 Task: Create a sub task Design and Implement Solution for the task  Add support for push notifications to the mobile app in the project TowardForge , assign it to team member softage.9@softage.net and update the status of the sub task to  Completed , set the priority of the sub task to High.
Action: Mouse moved to (26, 65)
Screenshot: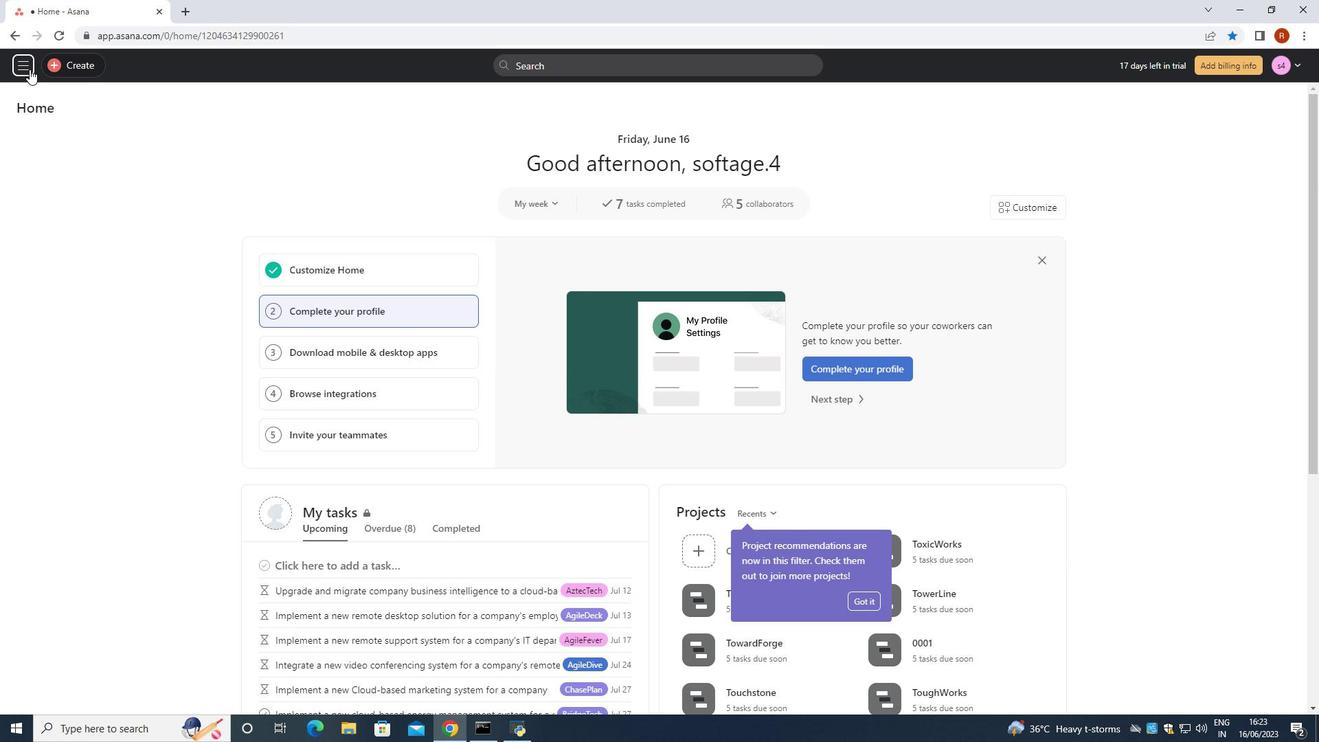 
Action: Mouse pressed left at (26, 65)
Screenshot: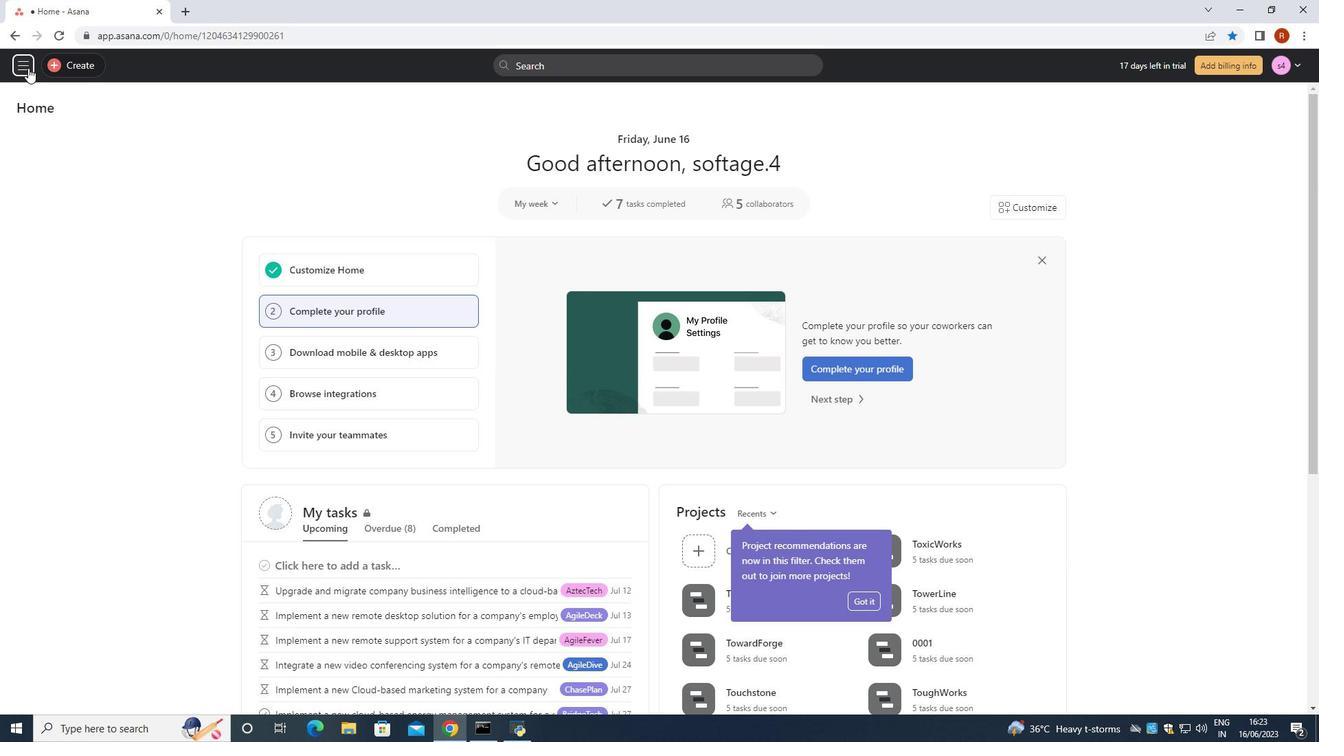 
Action: Mouse moved to (81, 429)
Screenshot: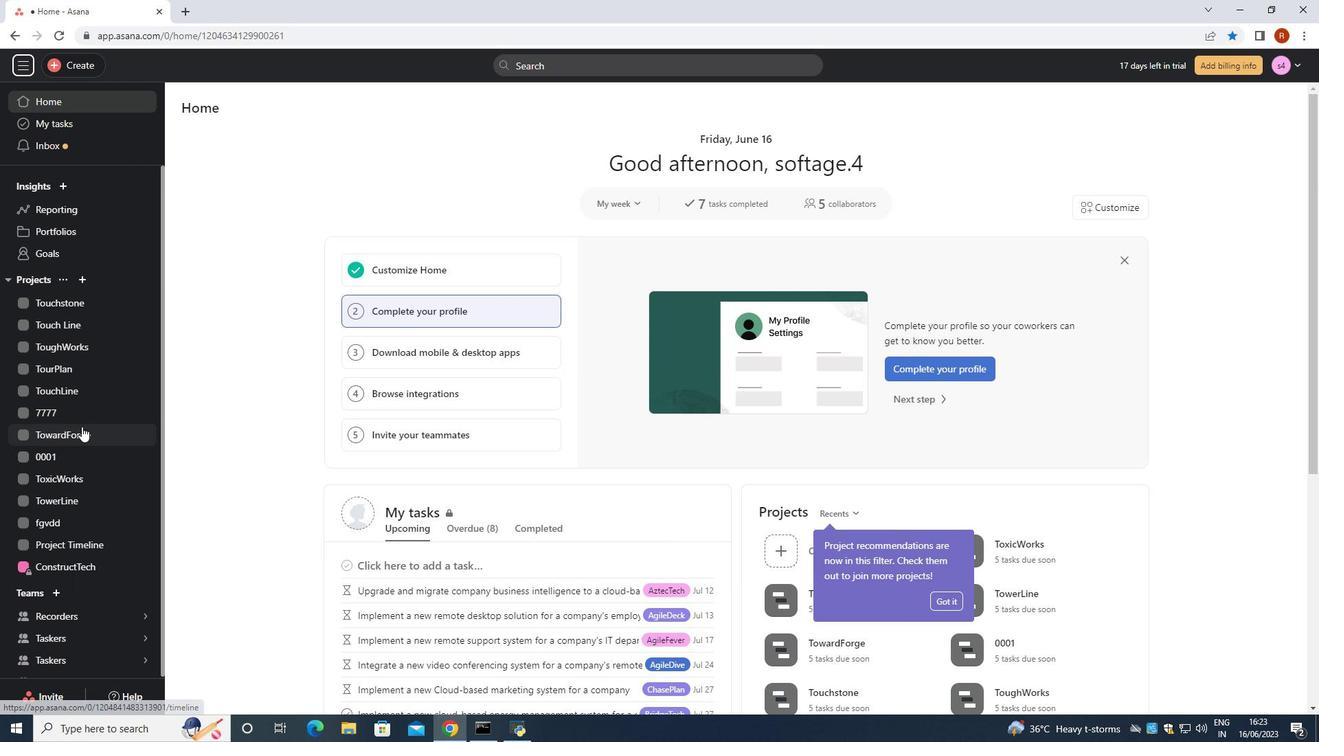 
Action: Mouse pressed left at (81, 429)
Screenshot: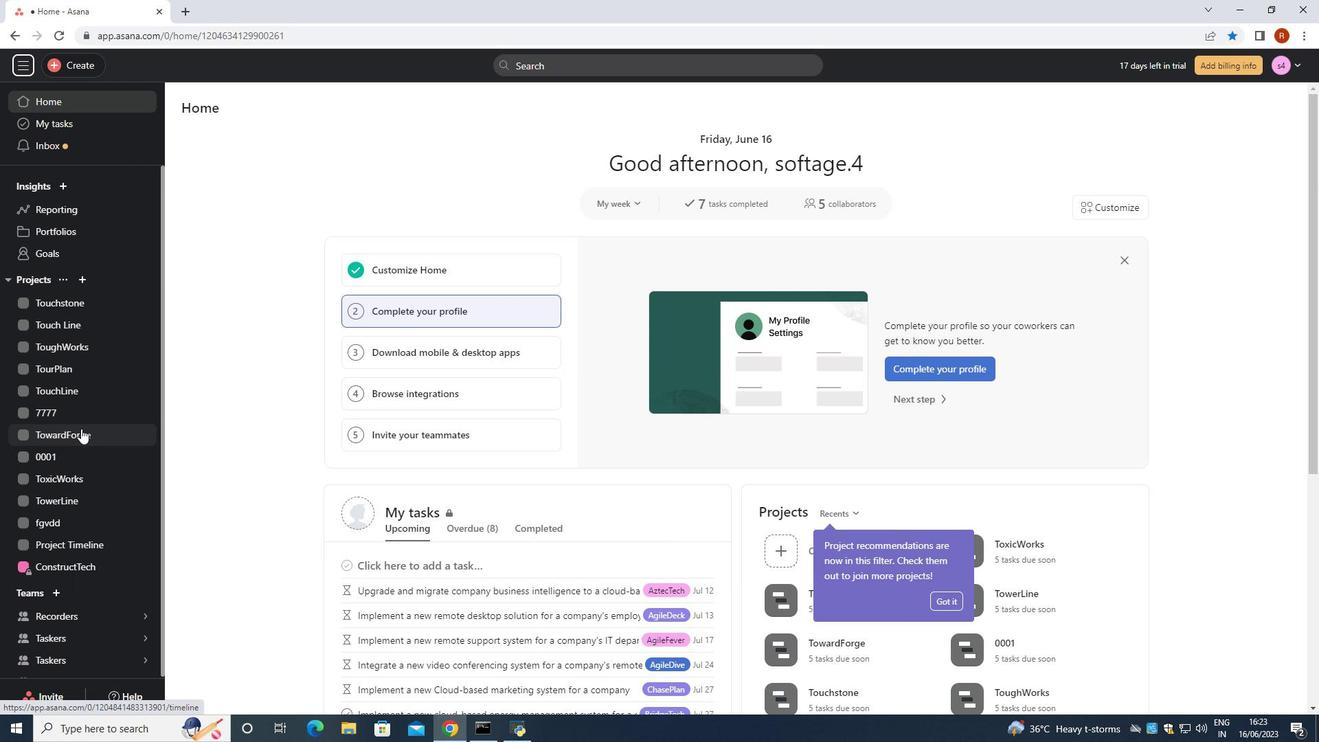 
Action: Mouse moved to (247, 145)
Screenshot: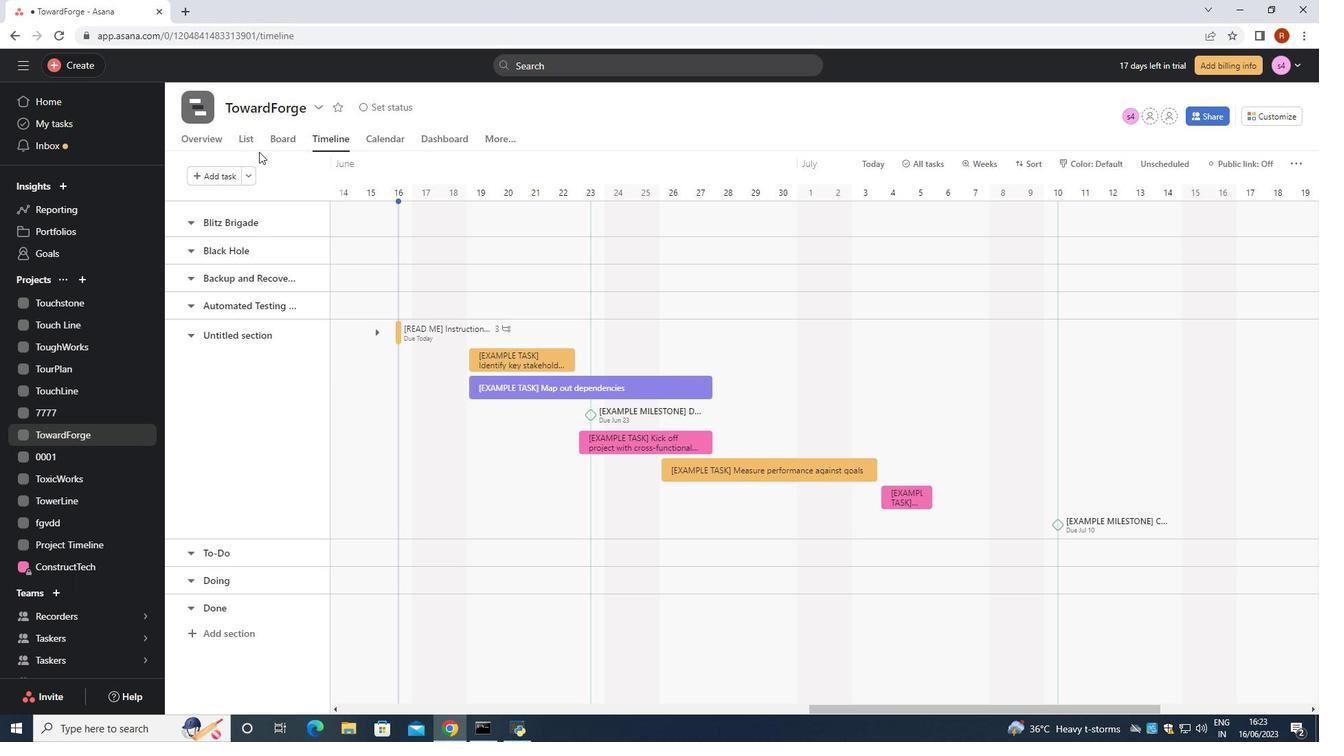 
Action: Mouse pressed left at (247, 145)
Screenshot: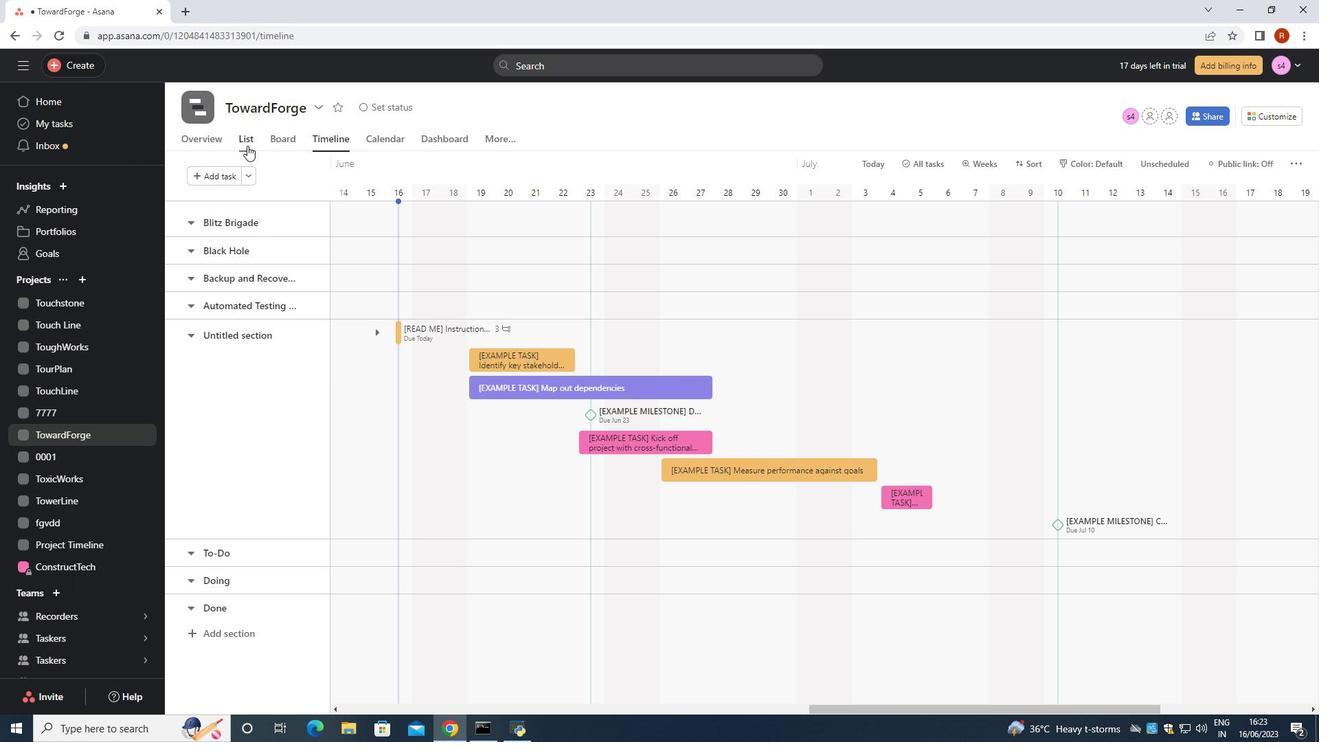 
Action: Mouse moved to (302, 371)
Screenshot: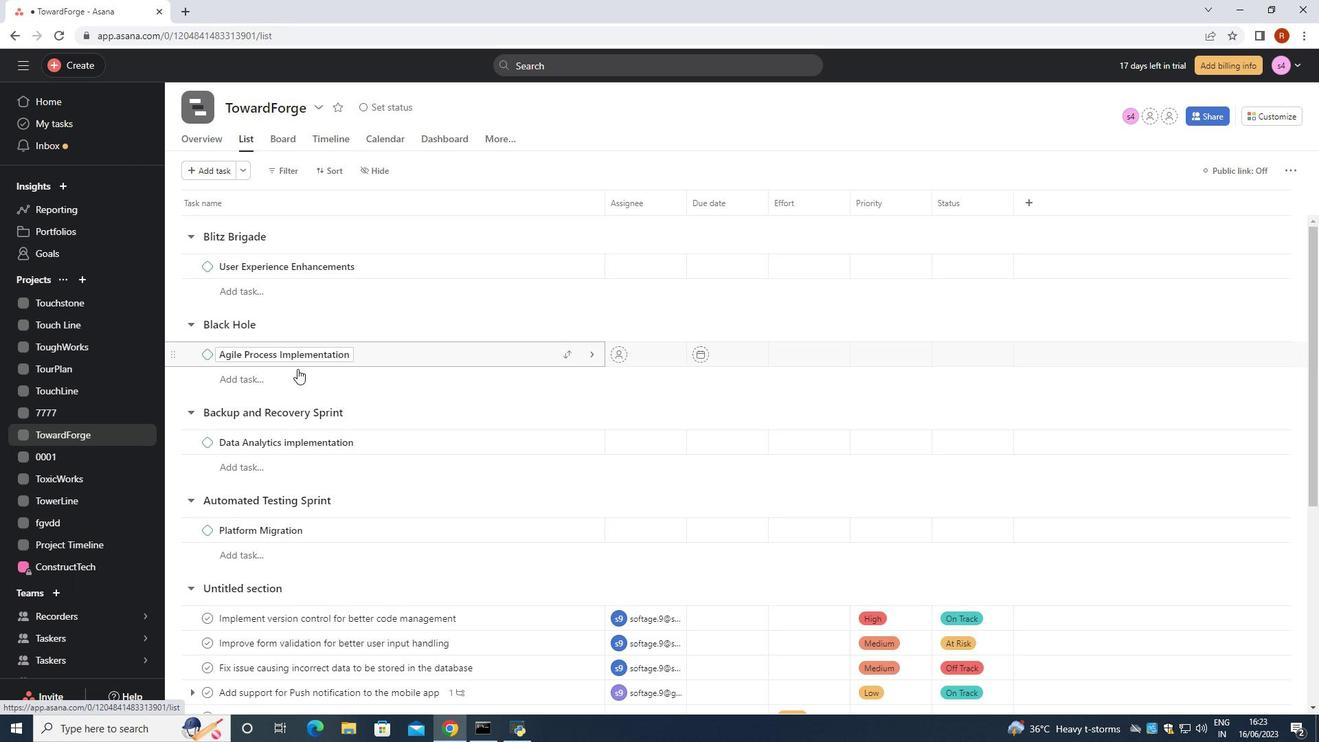 
Action: Mouse scrolled (302, 371) with delta (0, 0)
Screenshot: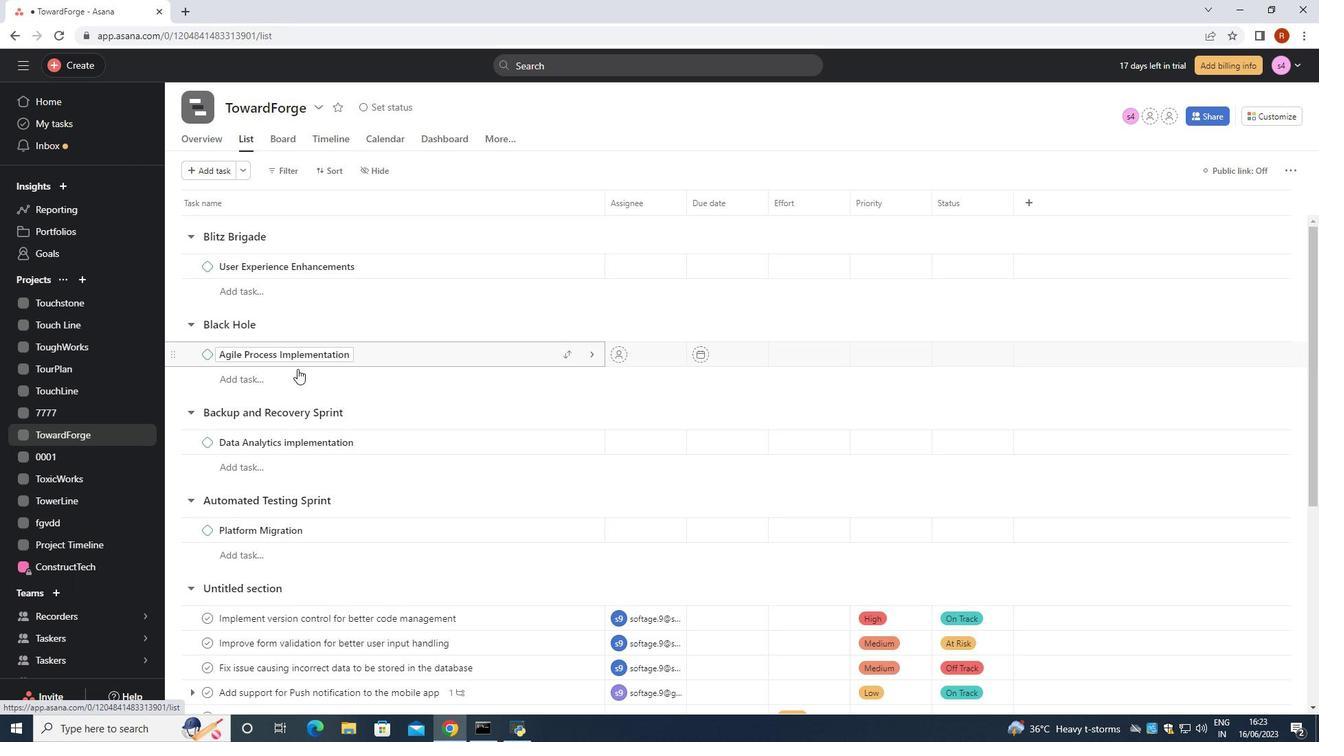 
Action: Mouse moved to (302, 373)
Screenshot: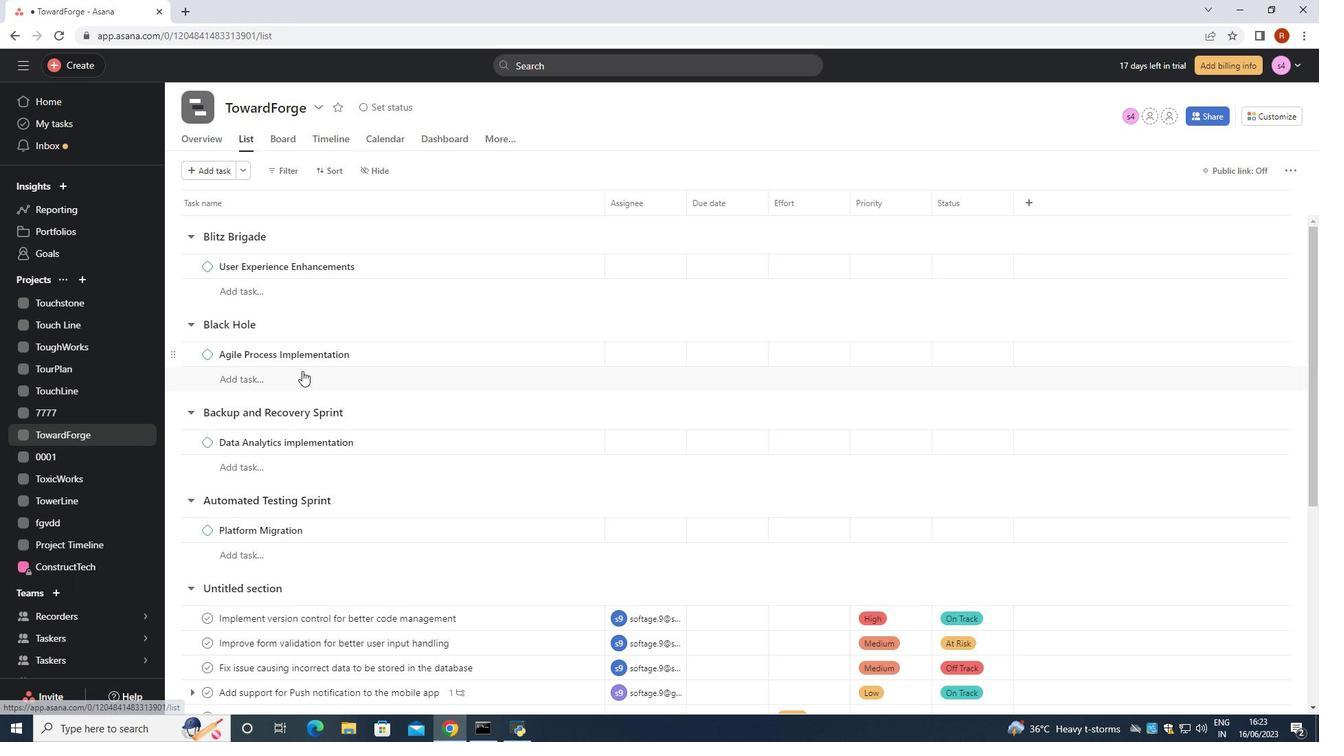 
Action: Mouse scrolled (302, 373) with delta (0, 0)
Screenshot: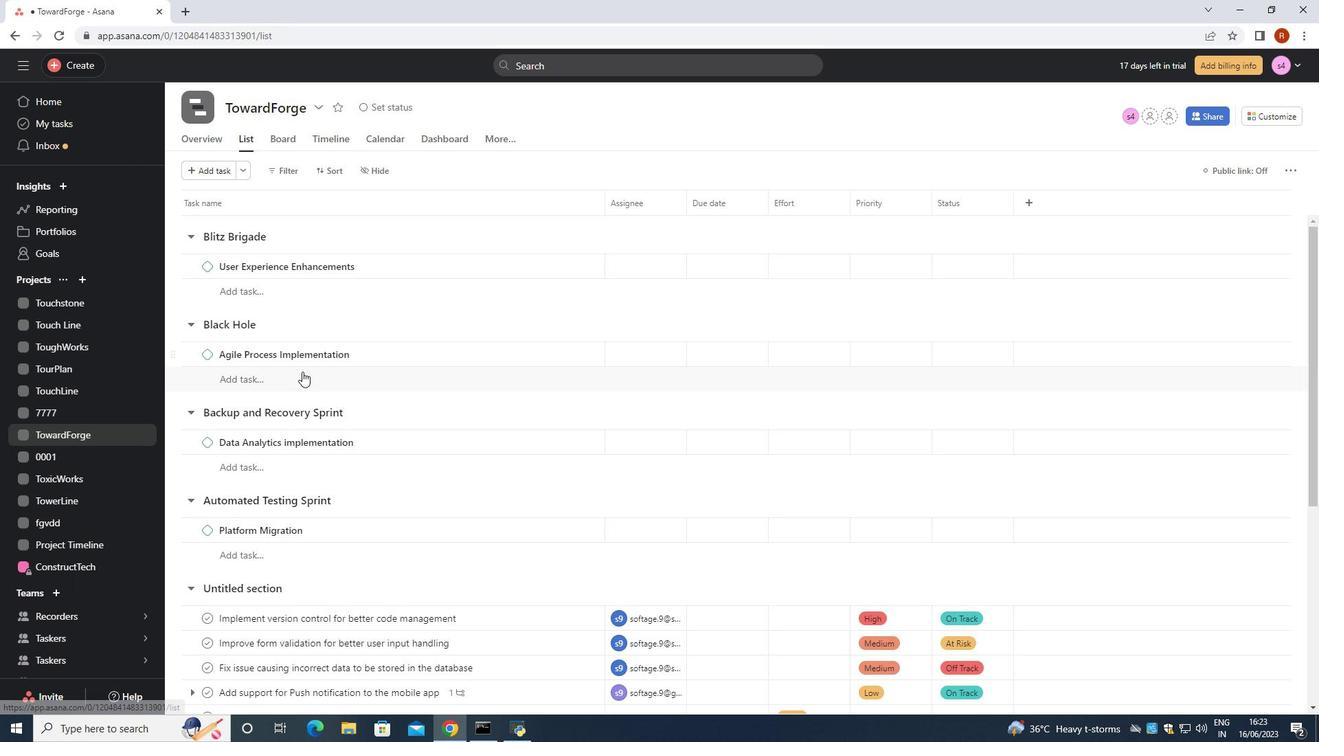 
Action: Mouse moved to (302, 375)
Screenshot: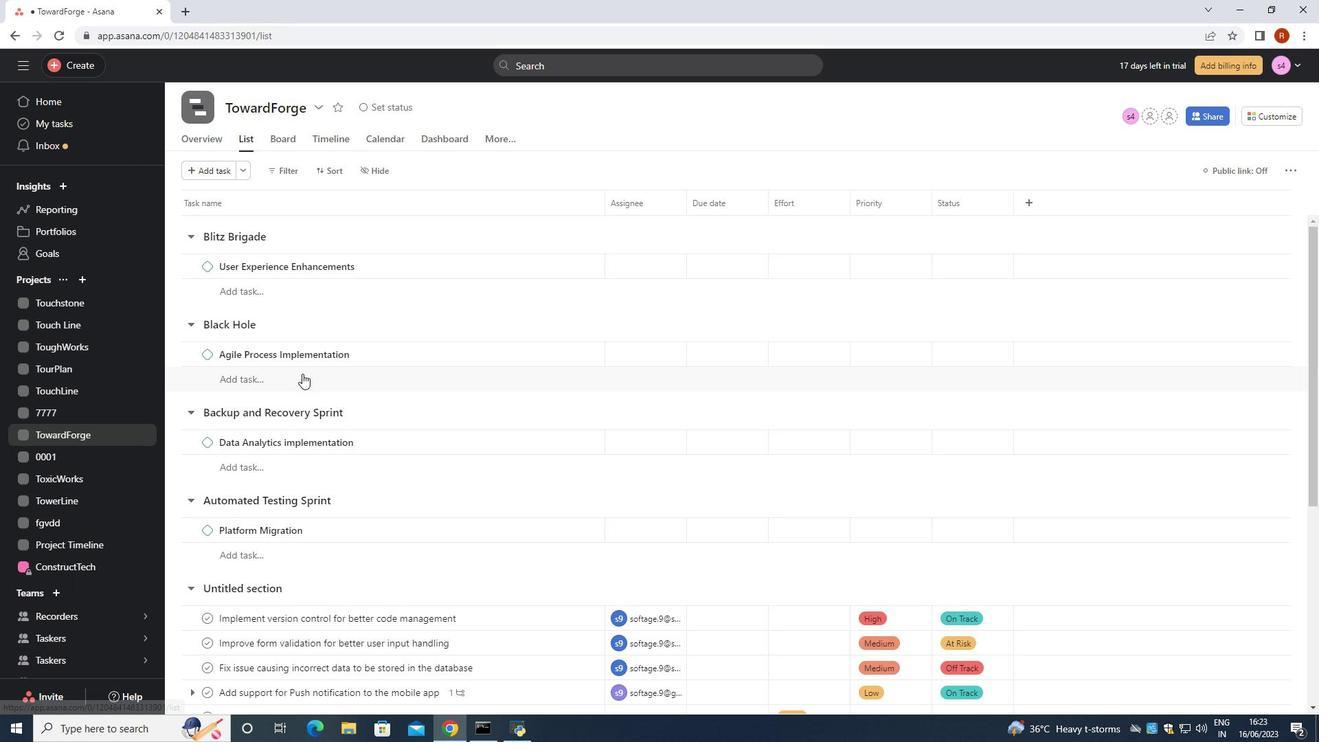 
Action: Mouse scrolled (302, 375) with delta (0, 0)
Screenshot: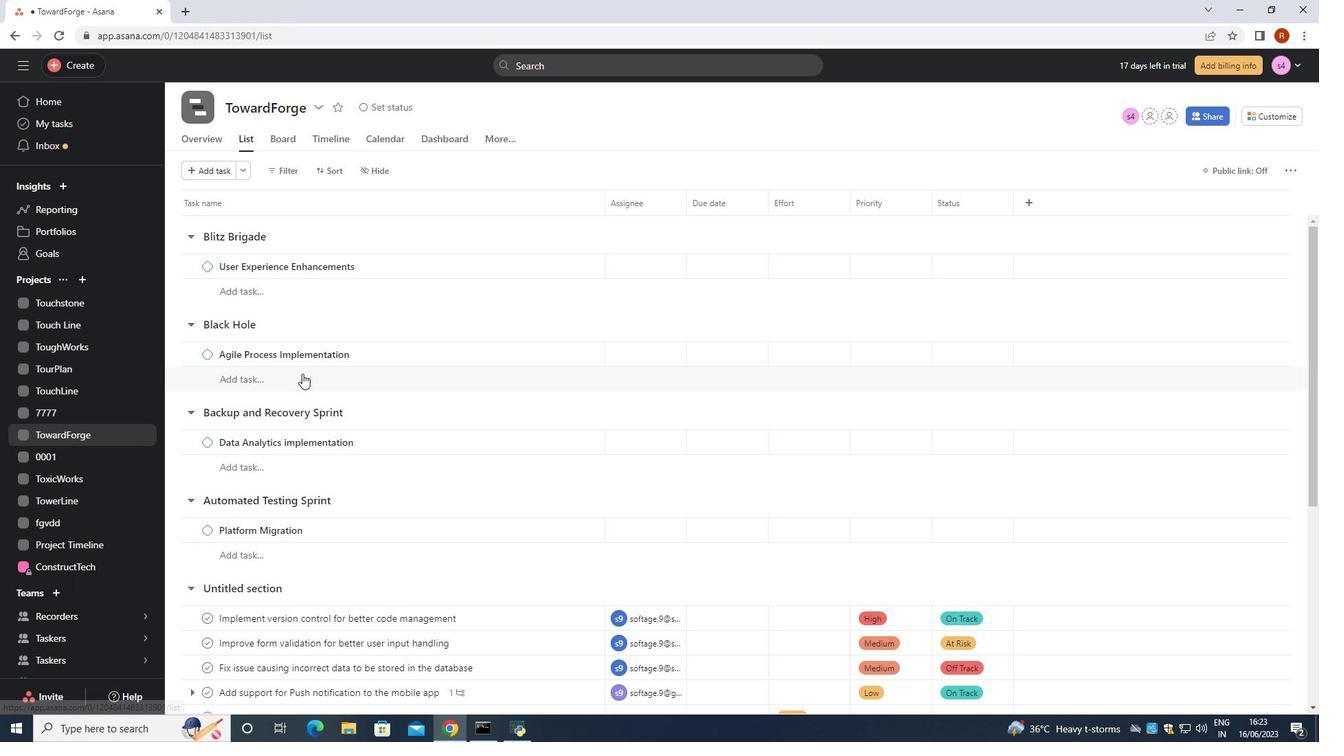 
Action: Mouse moved to (302, 377)
Screenshot: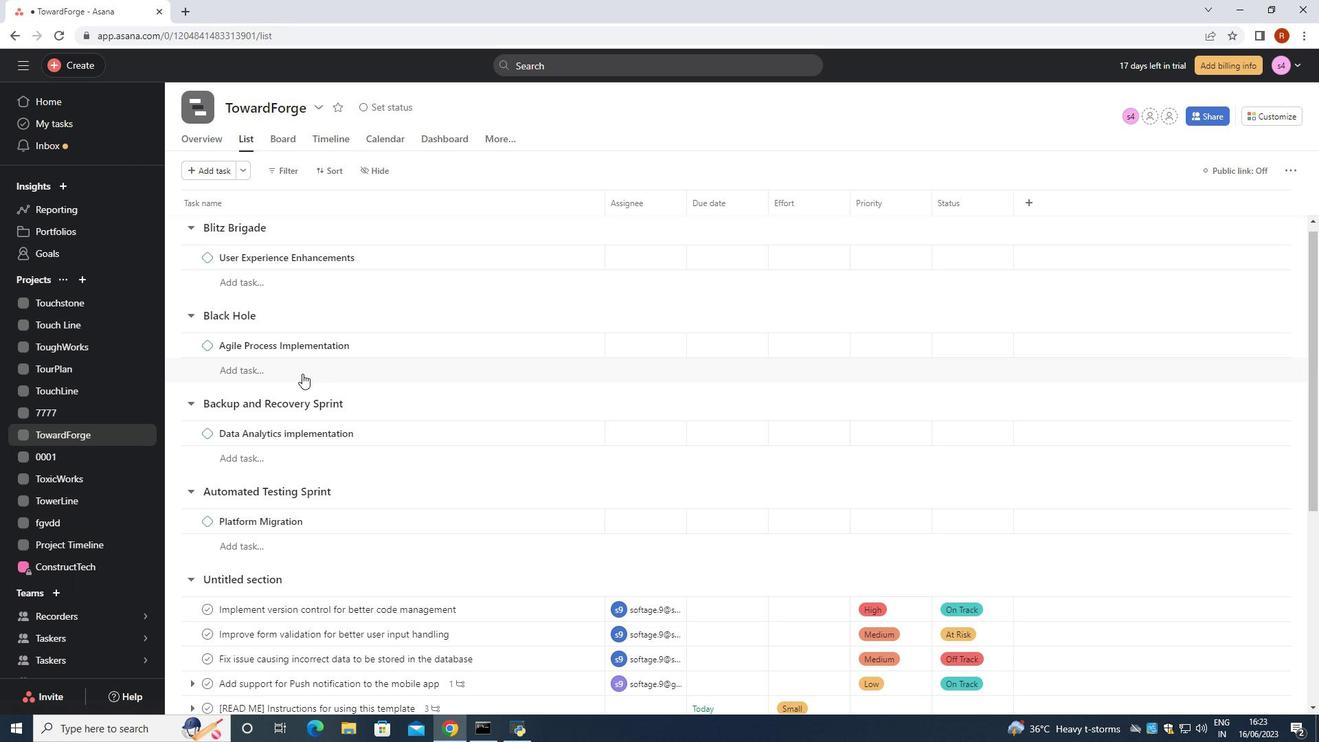 
Action: Mouse scrolled (302, 376) with delta (0, 0)
Screenshot: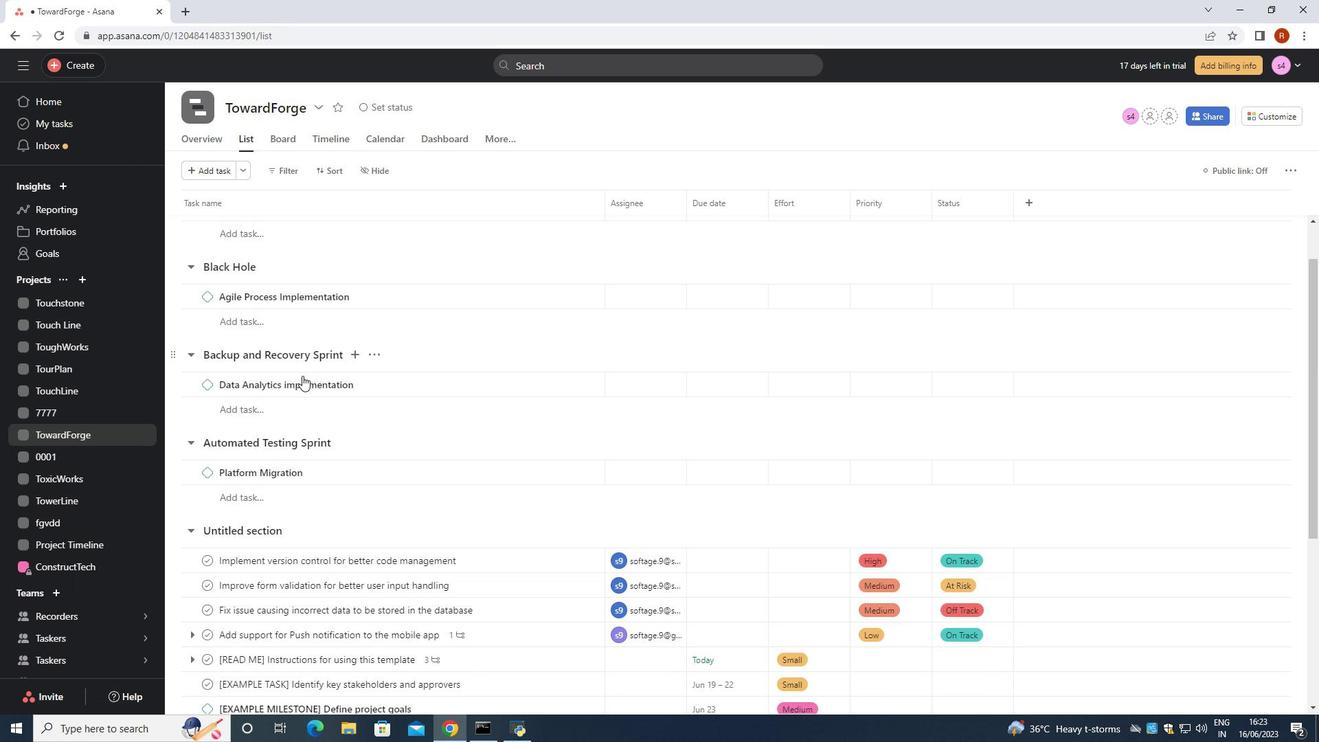 
Action: Mouse moved to (302, 377)
Screenshot: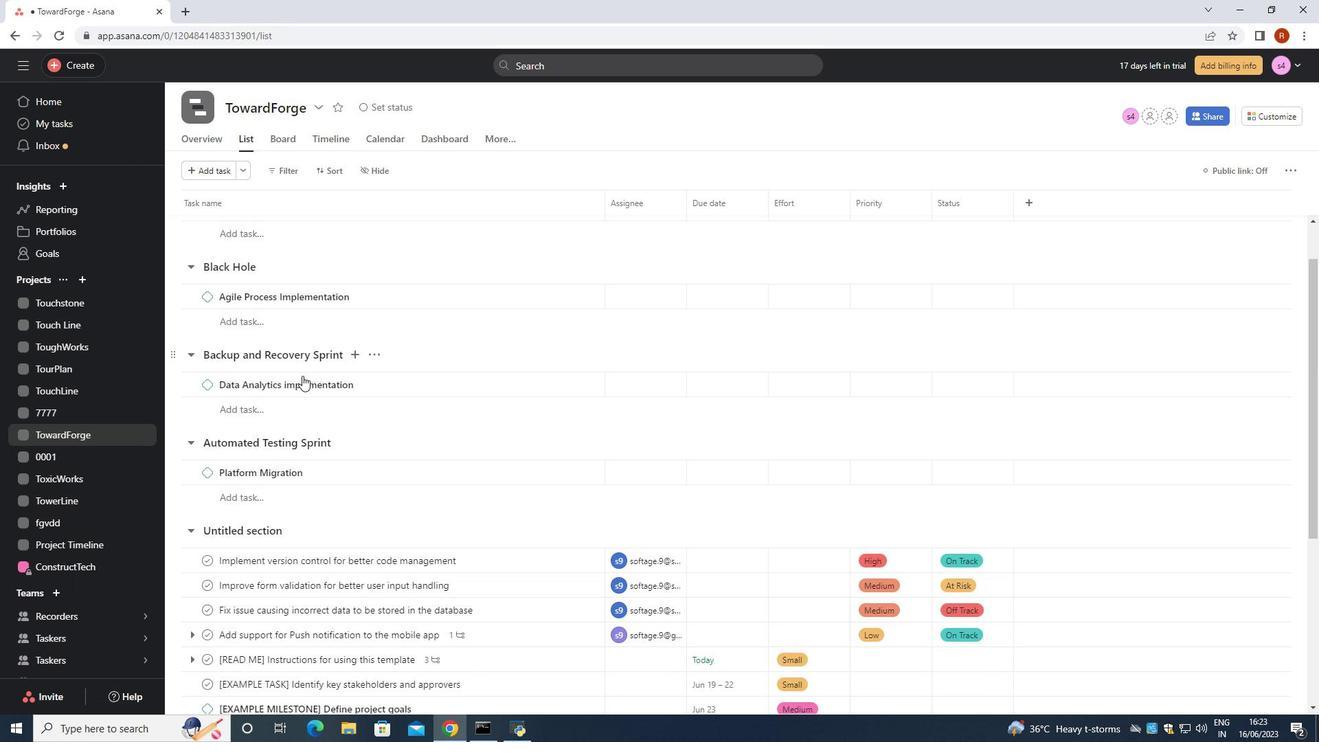 
Action: Mouse scrolled (302, 376) with delta (0, 0)
Screenshot: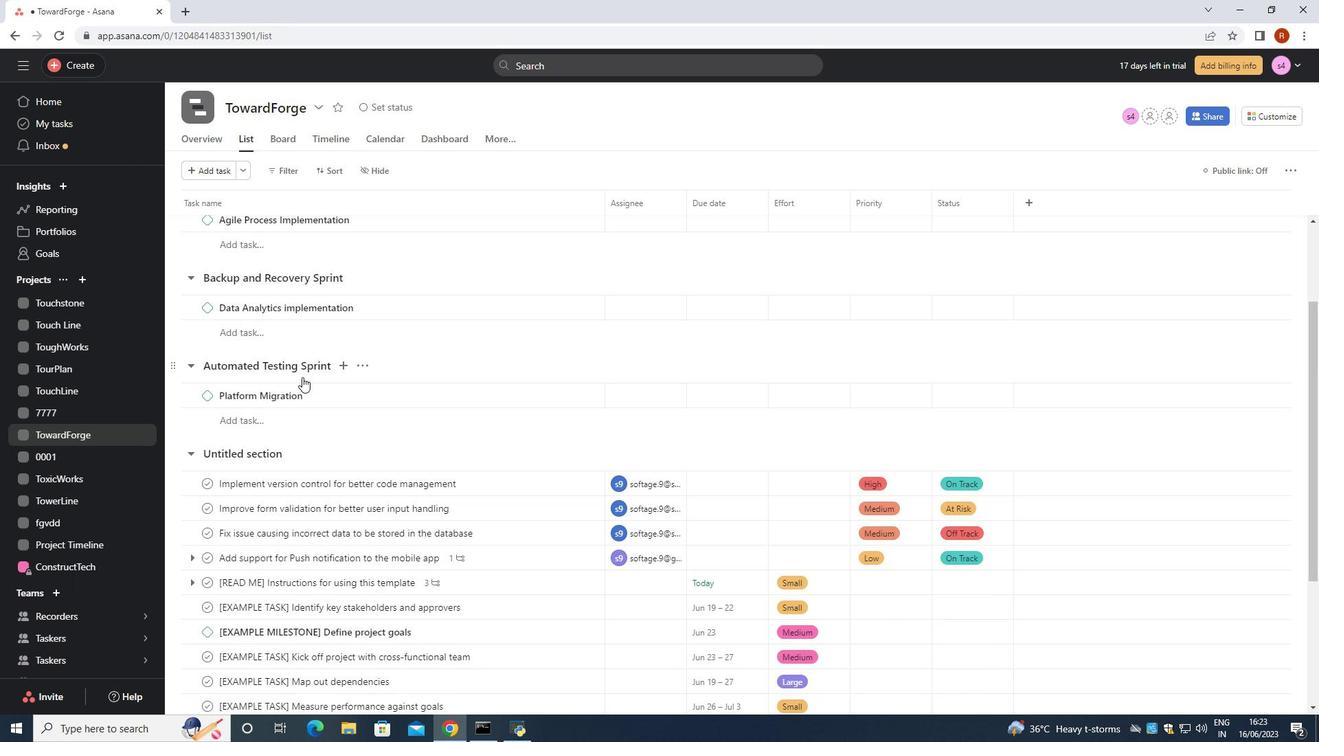 
Action: Mouse moved to (502, 349)
Screenshot: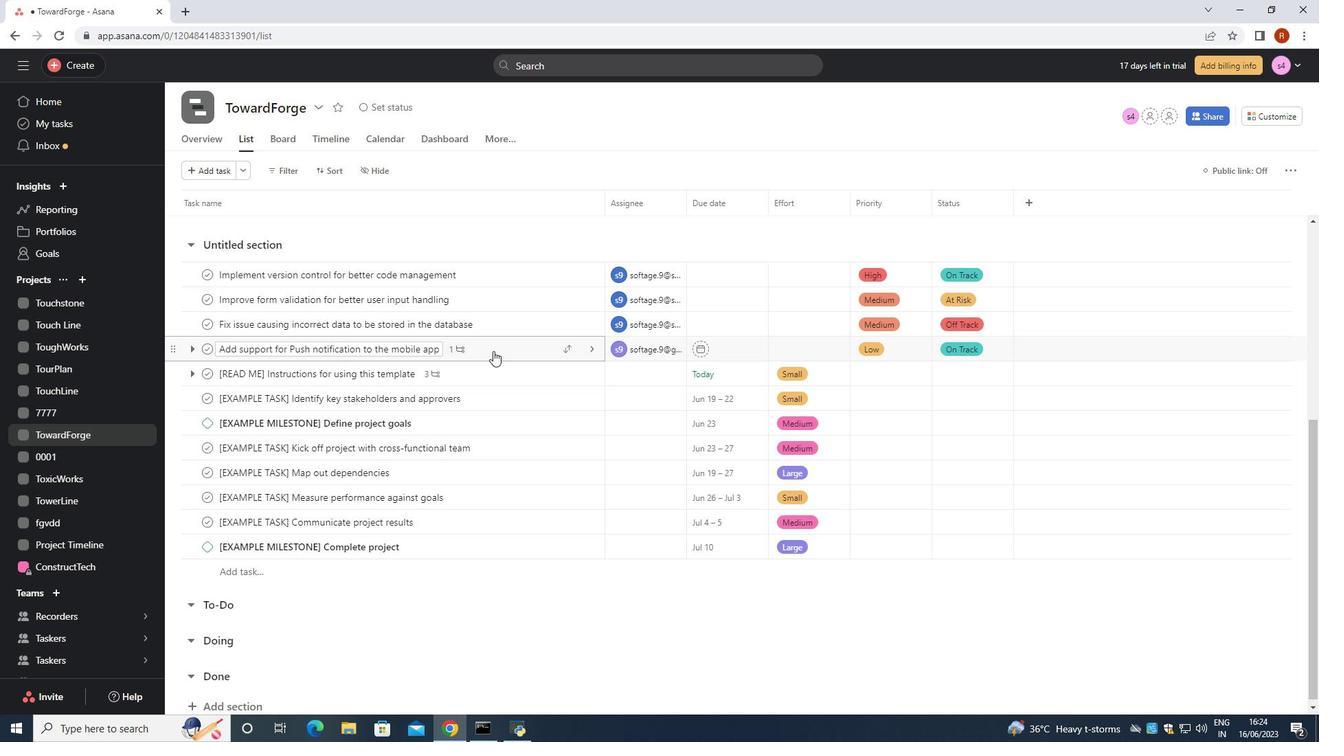 
Action: Mouse pressed left at (502, 349)
Screenshot: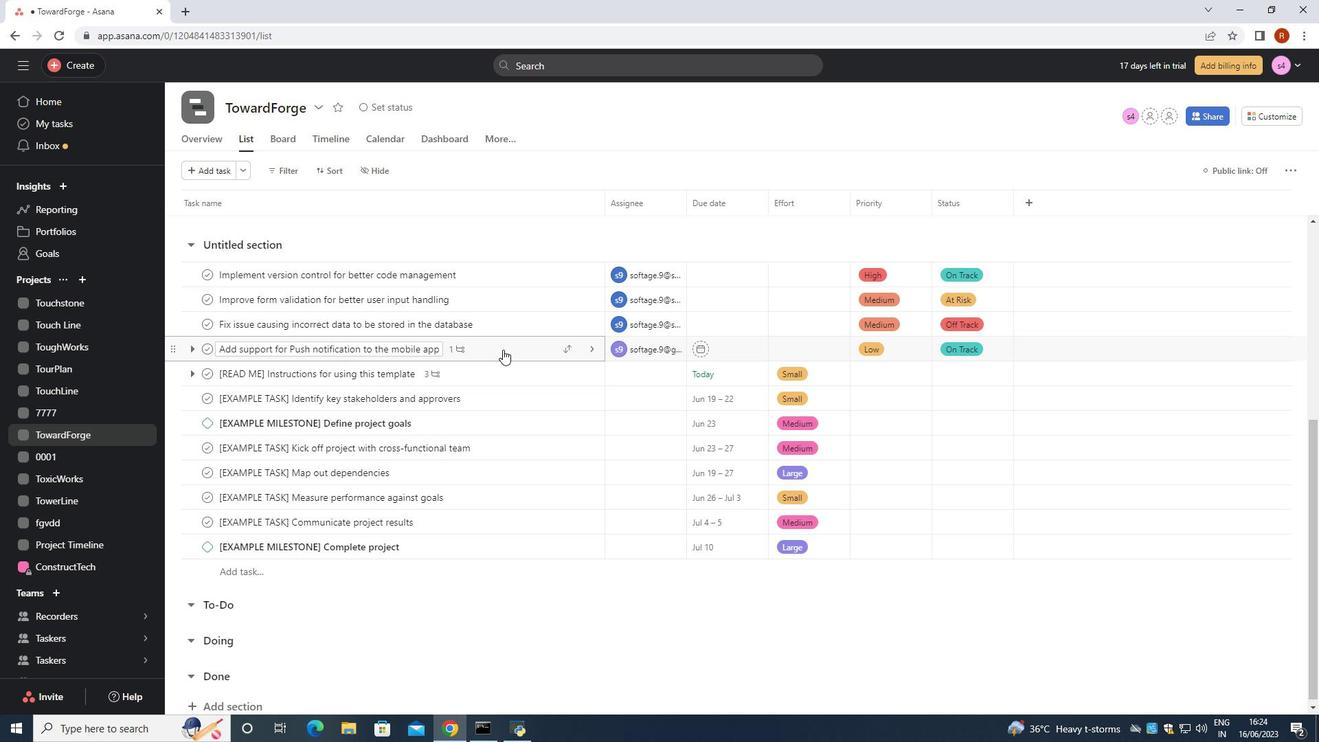 
Action: Mouse moved to (1004, 264)
Screenshot: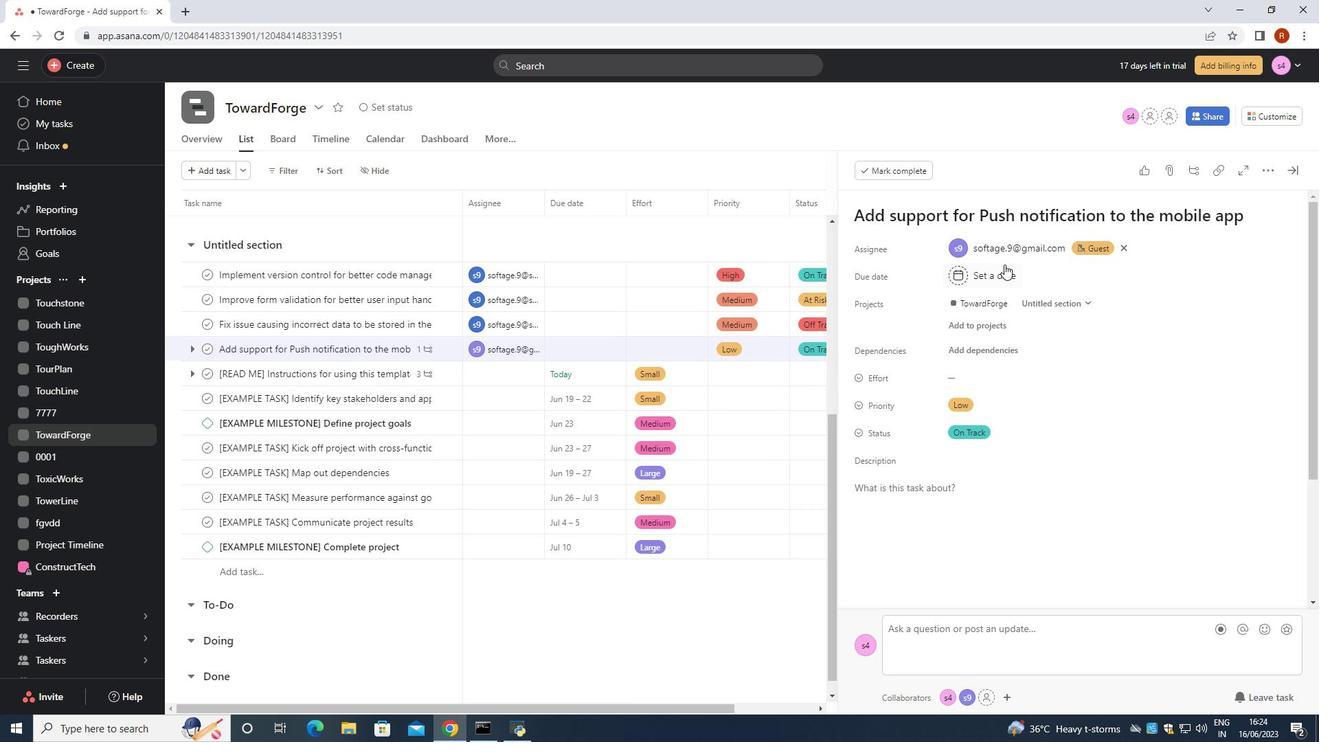 
Action: Mouse scrolled (1004, 263) with delta (0, 0)
Screenshot: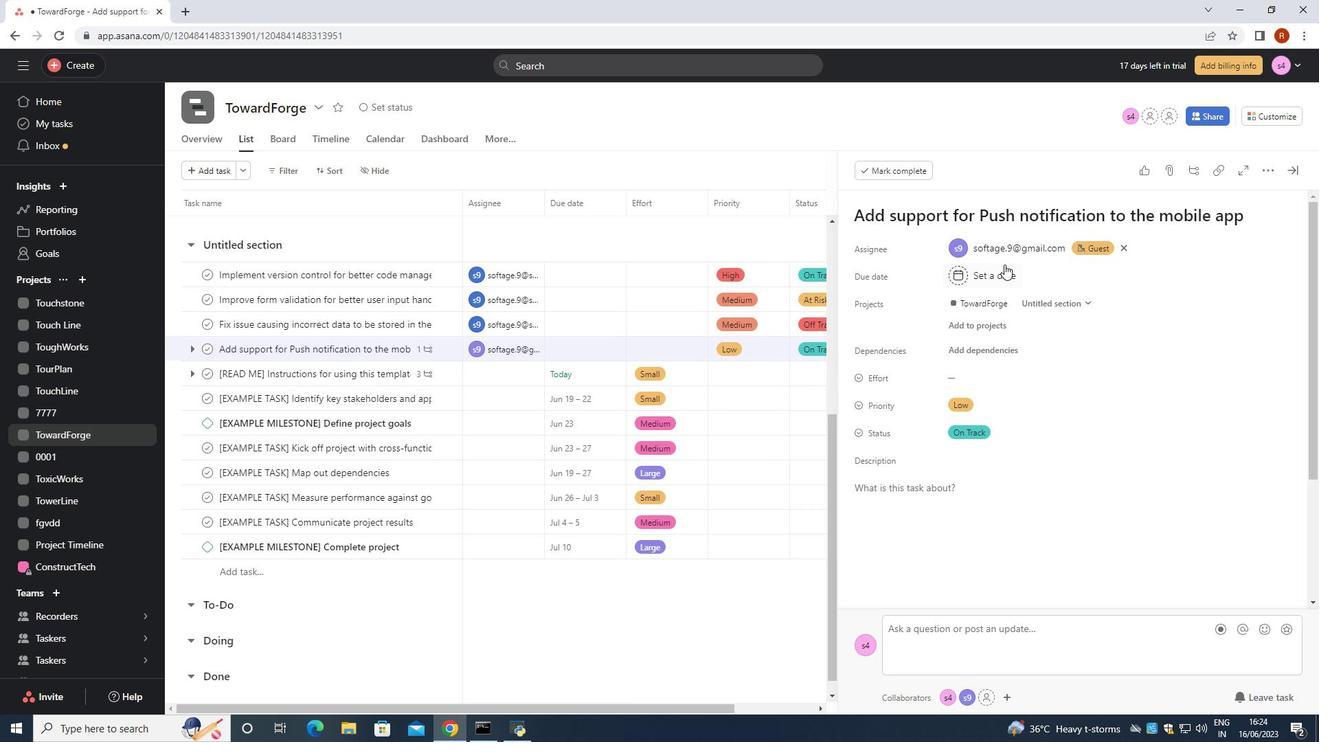 
Action: Mouse moved to (1004, 265)
Screenshot: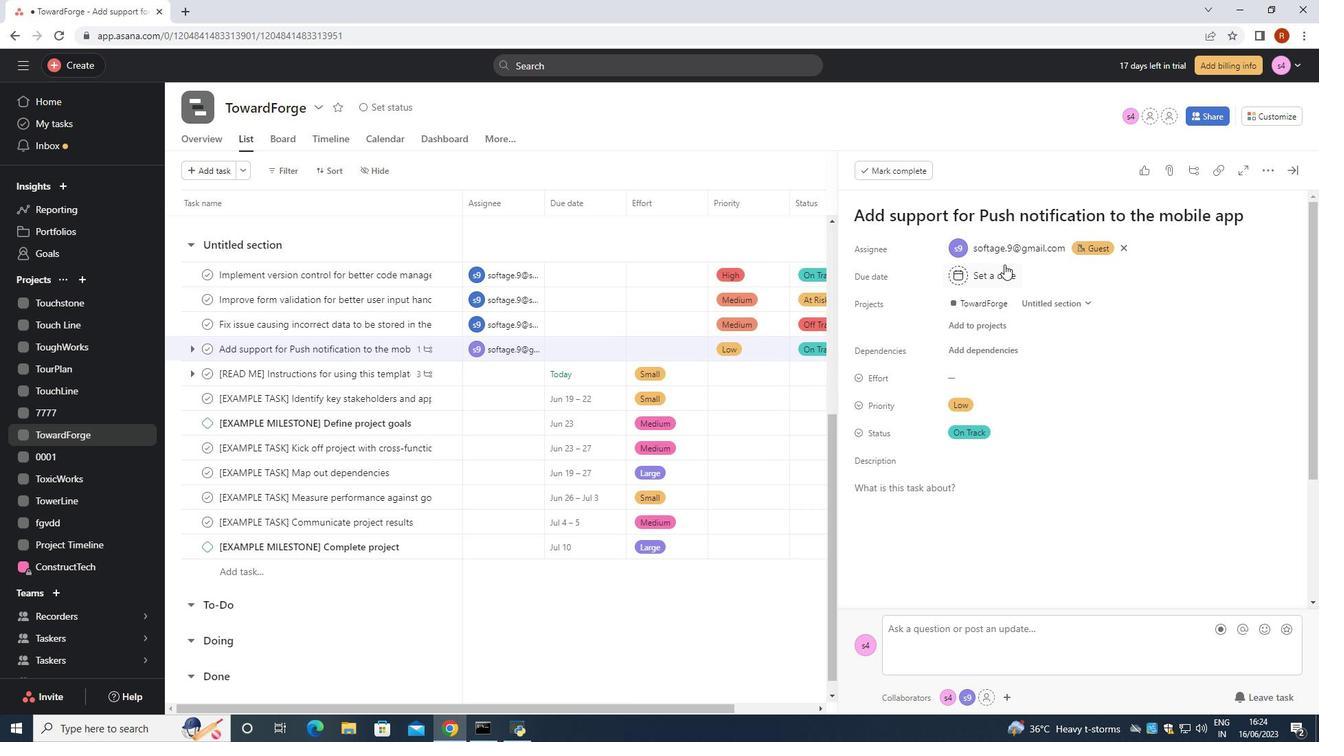 
Action: Mouse scrolled (1004, 265) with delta (0, 0)
Screenshot: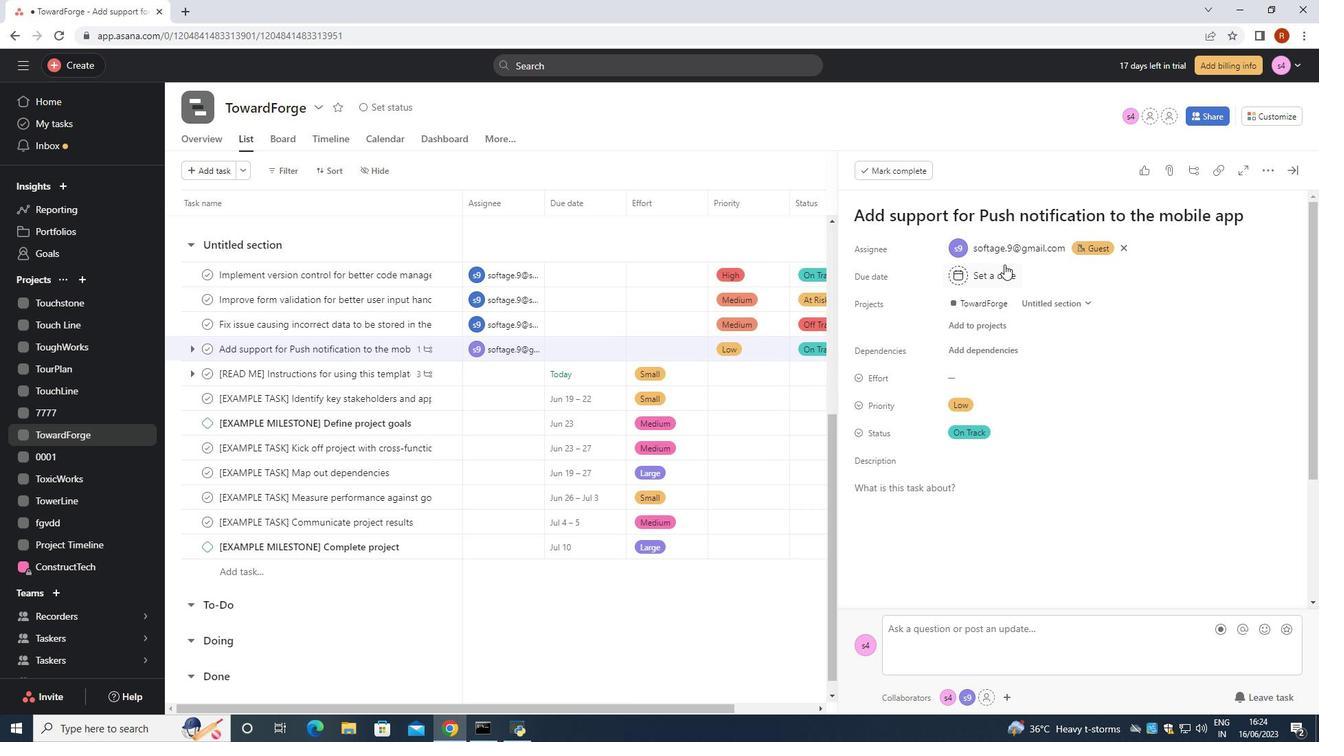 
Action: Mouse moved to (1004, 266)
Screenshot: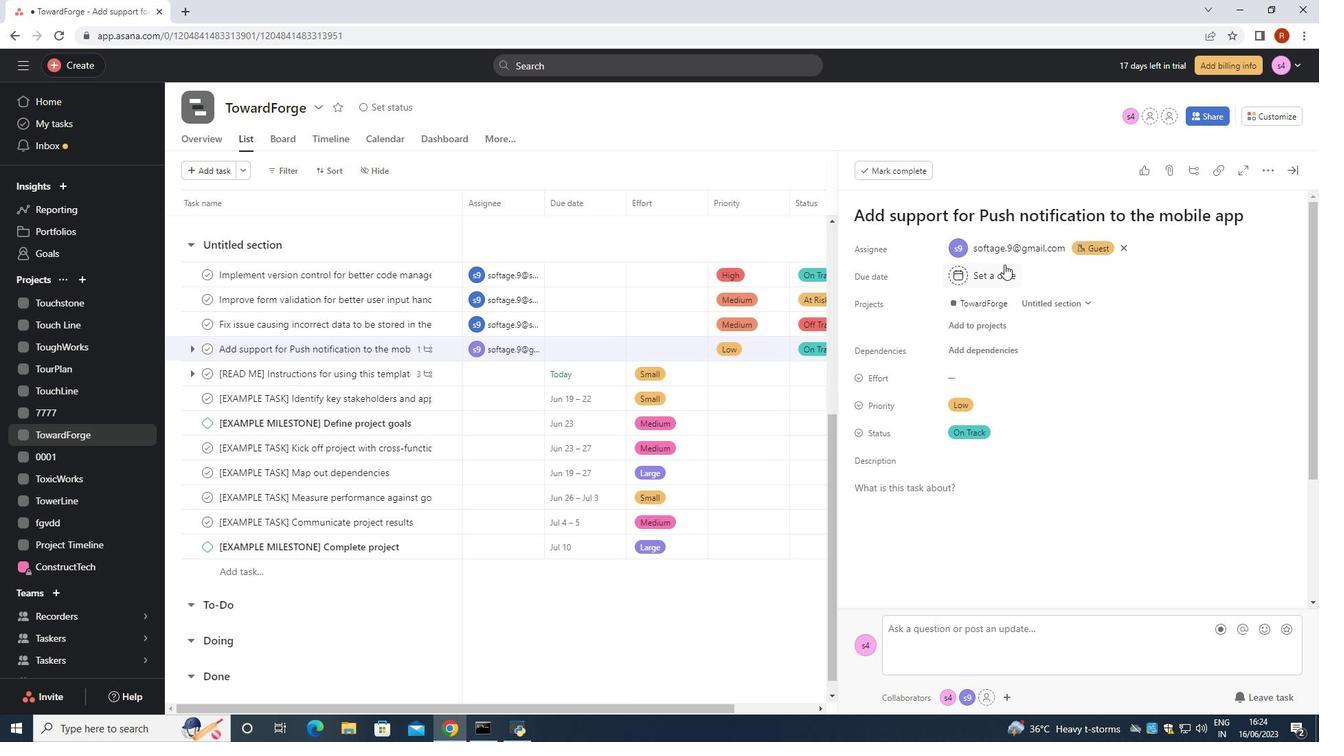 
Action: Mouse scrolled (1004, 265) with delta (0, 0)
Screenshot: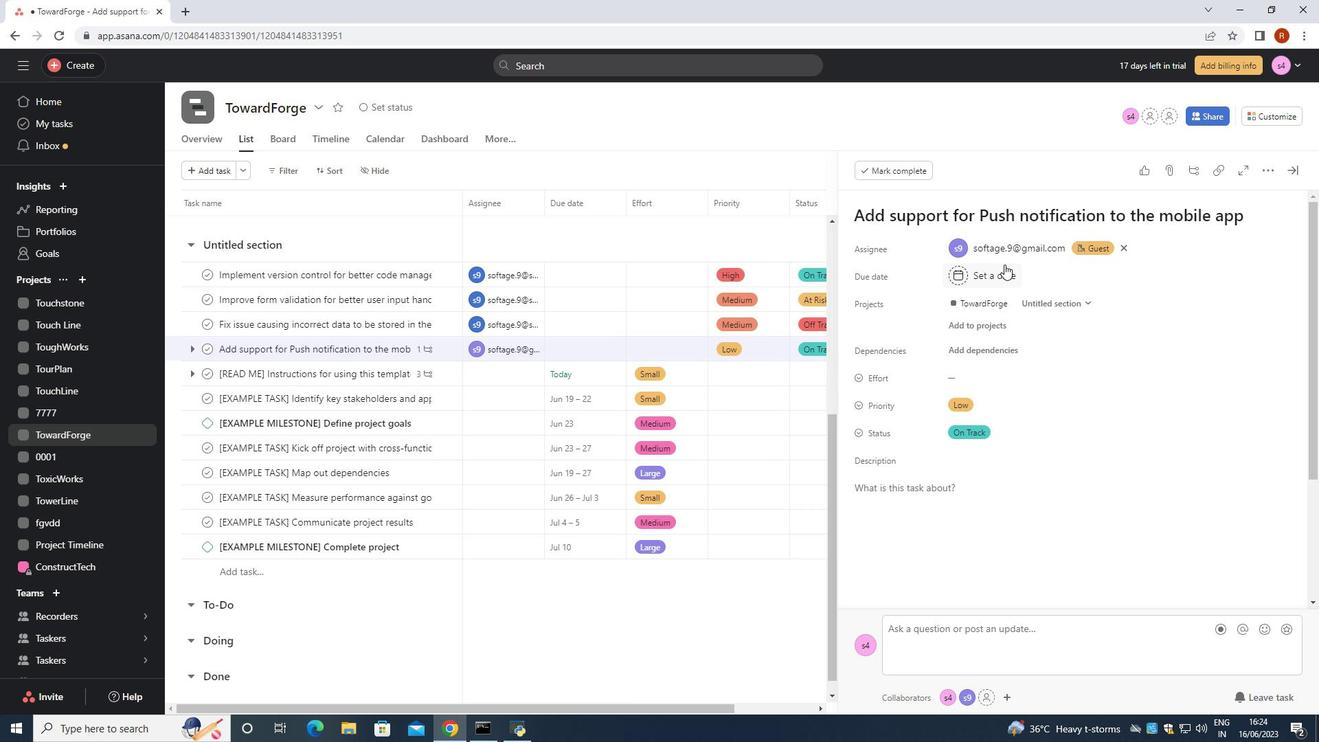 
Action: Mouse moved to (1005, 273)
Screenshot: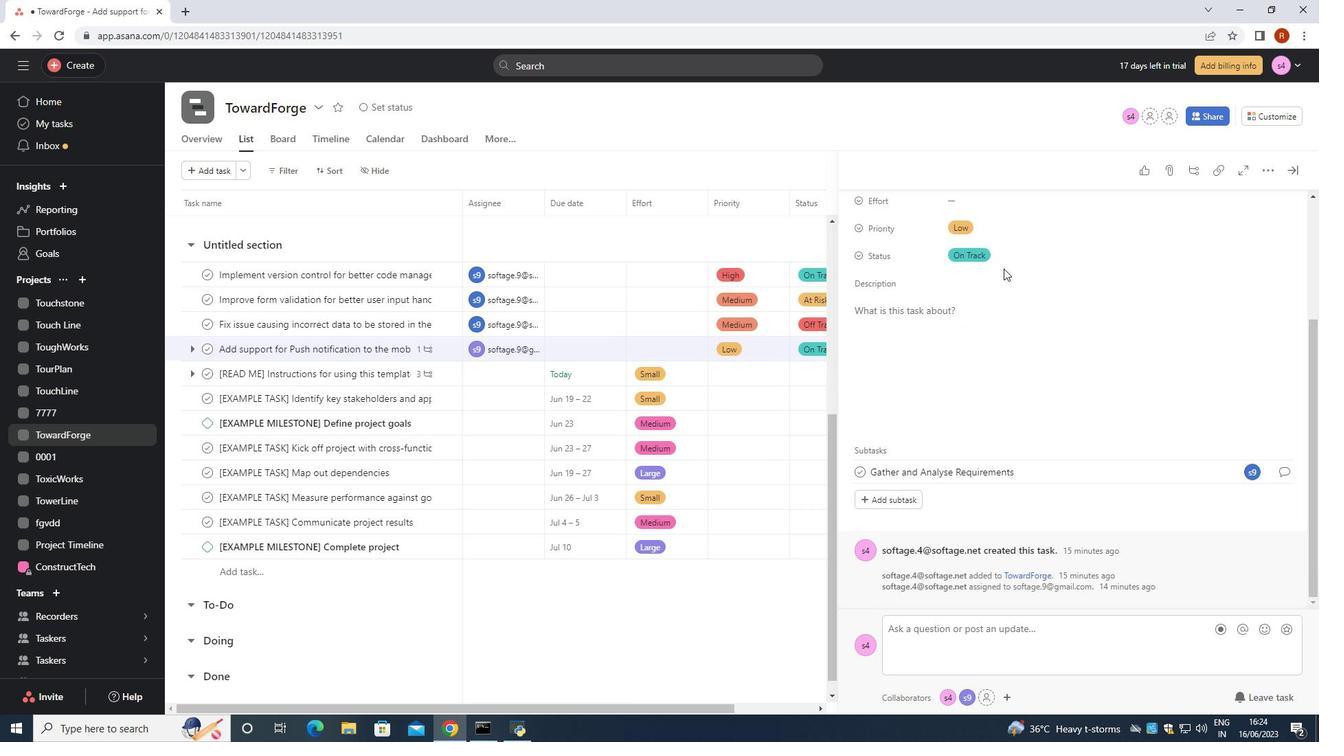 
Action: Mouse scrolled (1005, 272) with delta (0, 0)
Screenshot: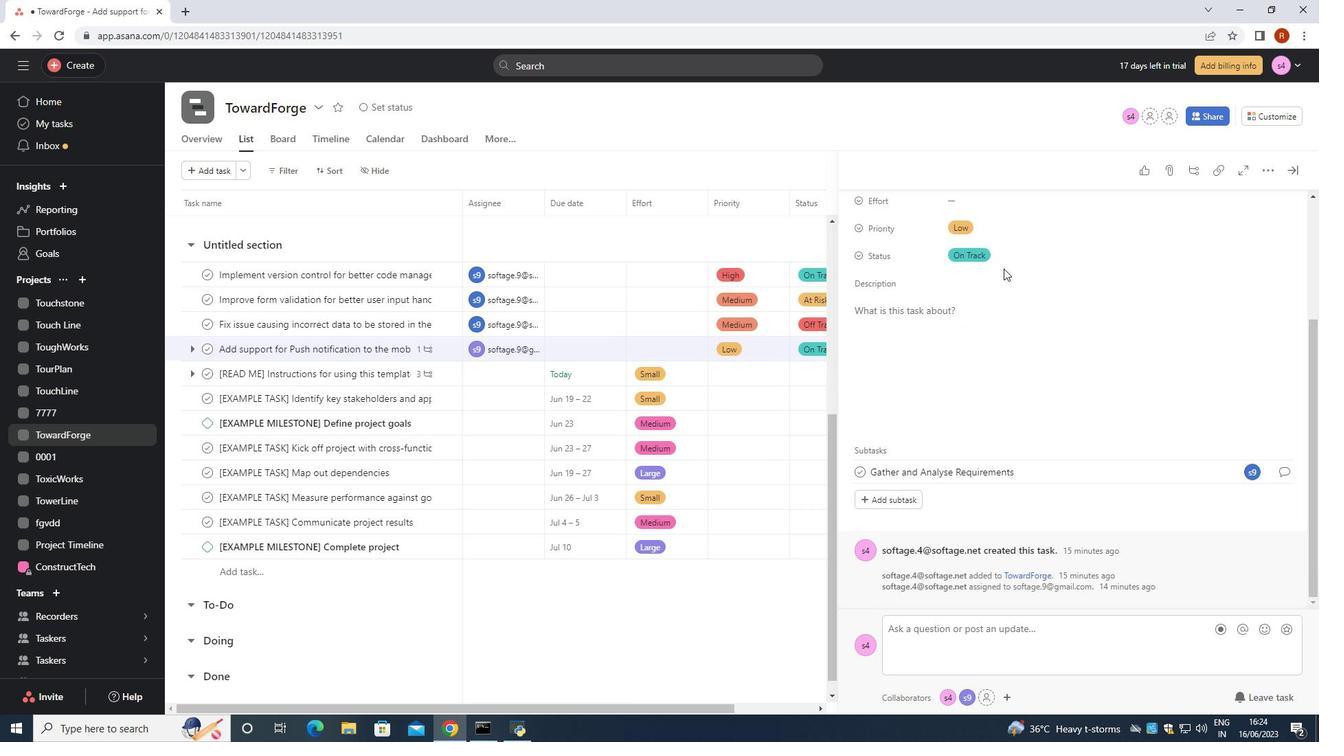 
Action: Mouse moved to (1005, 274)
Screenshot: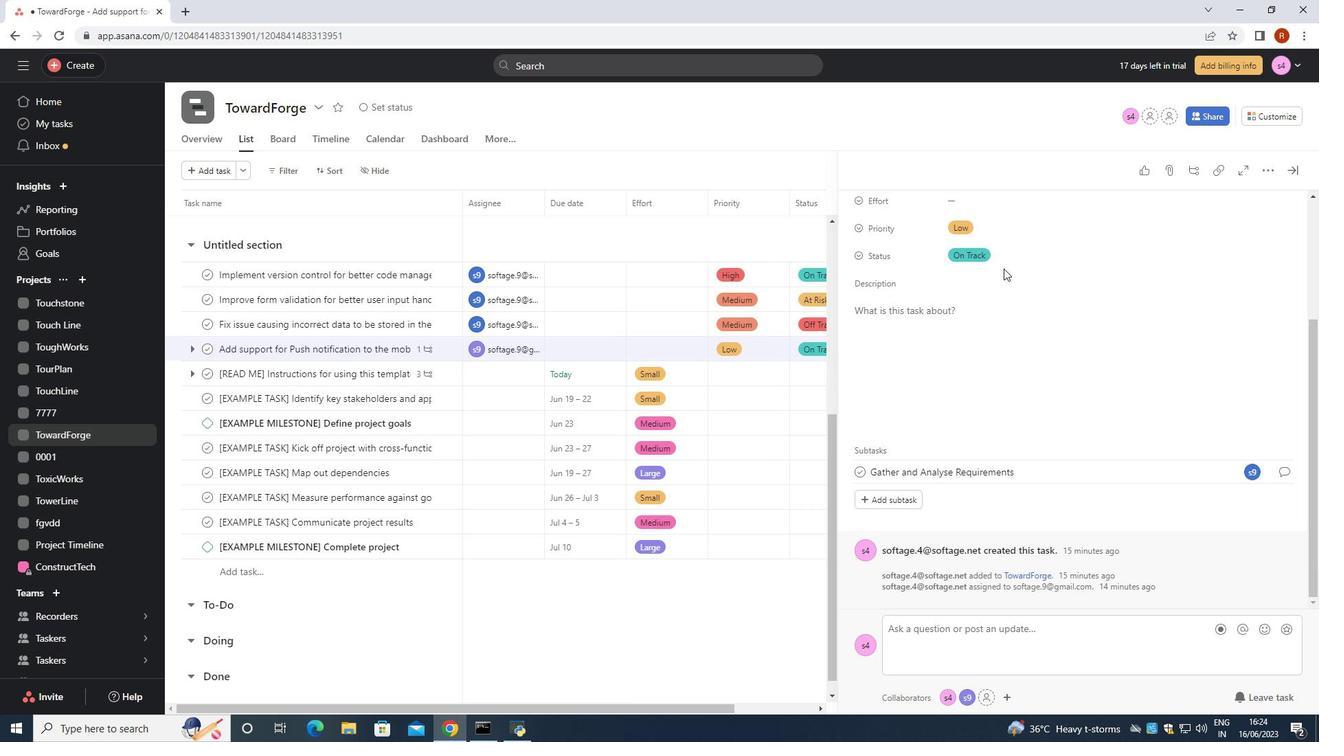 
Action: Mouse scrolled (1005, 274) with delta (0, 0)
Screenshot: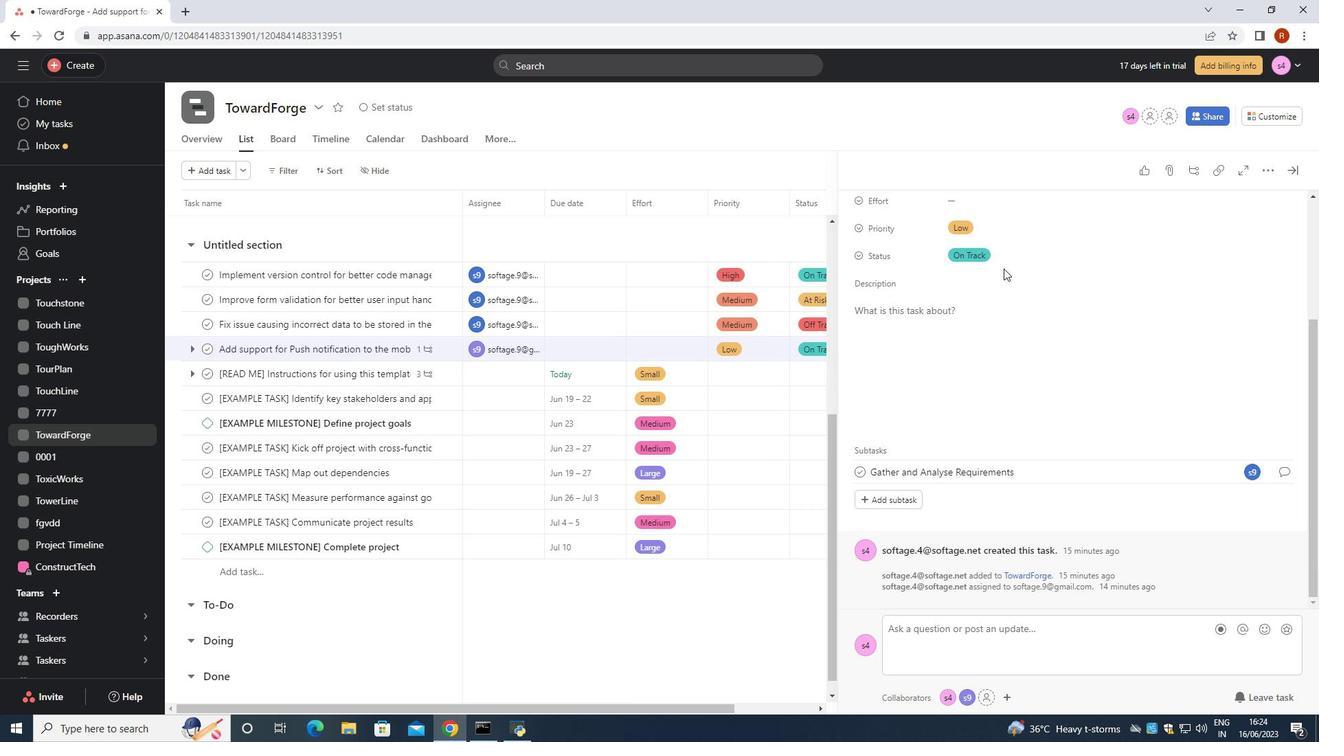 
Action: Mouse moved to (900, 500)
Screenshot: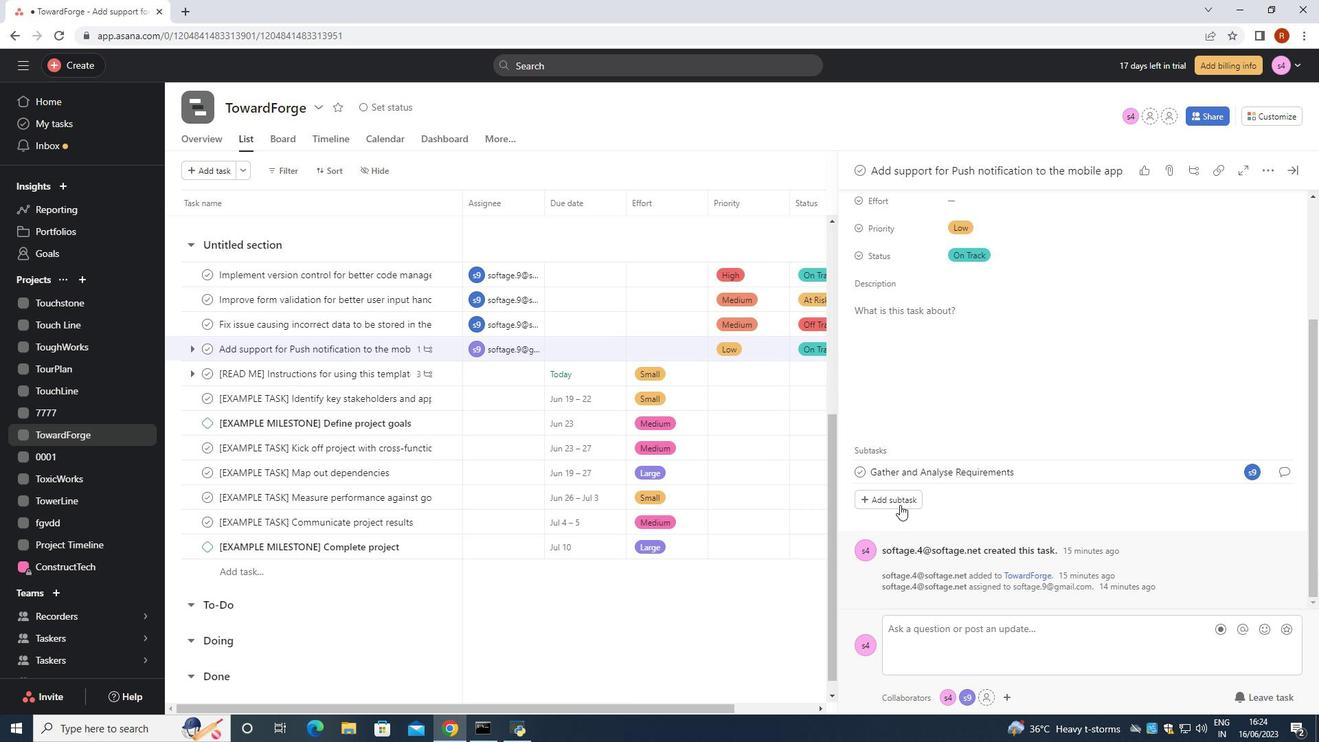
Action: Mouse pressed left at (900, 500)
Screenshot: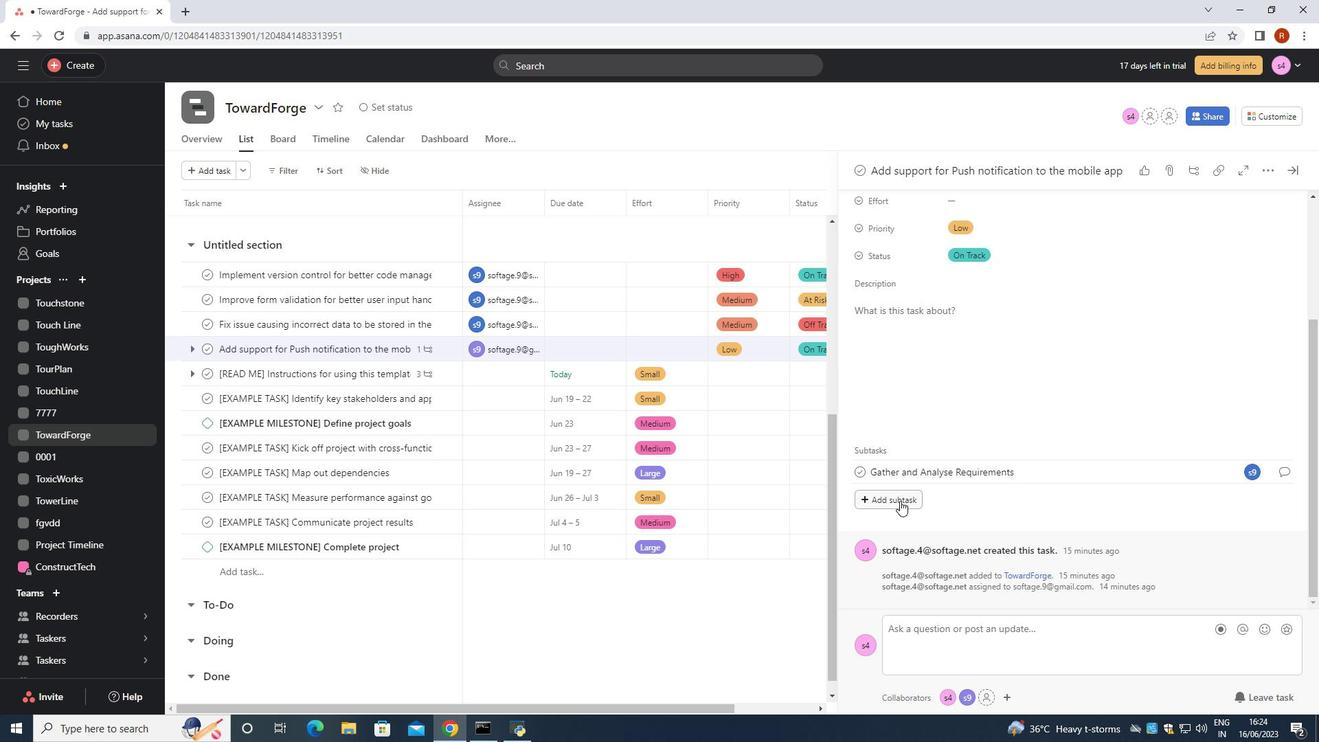 
Action: Key pressed <Key.shift><Key.shift><Key.shift><Key.shift><Key.shift><Key.shift><Key.shift><Key.shift><Key.shift><Key.shift><Key.shift><Key.shift><Key.shift><Key.shift><Key.shift>Design<Key.space>and<Key.space><Key.shift>Impleme
Screenshot: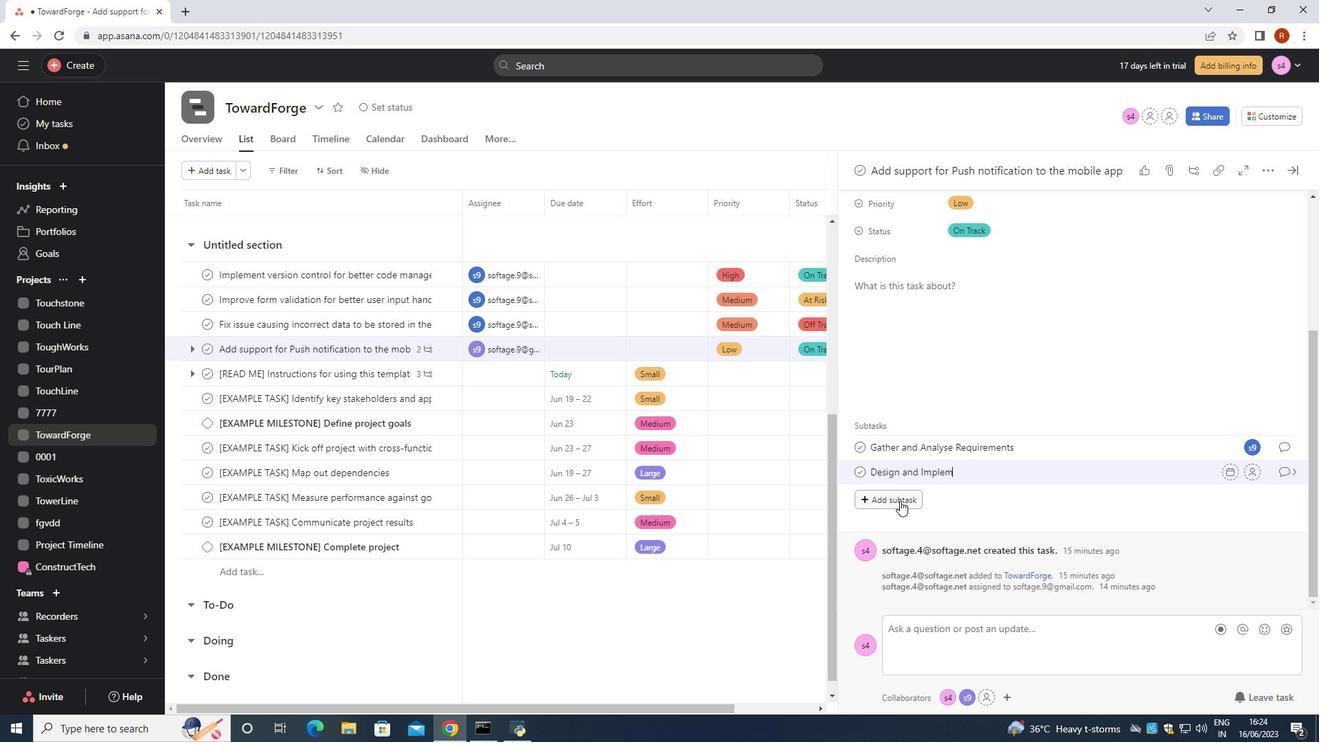 
Action: Mouse moved to (900, 500)
Screenshot: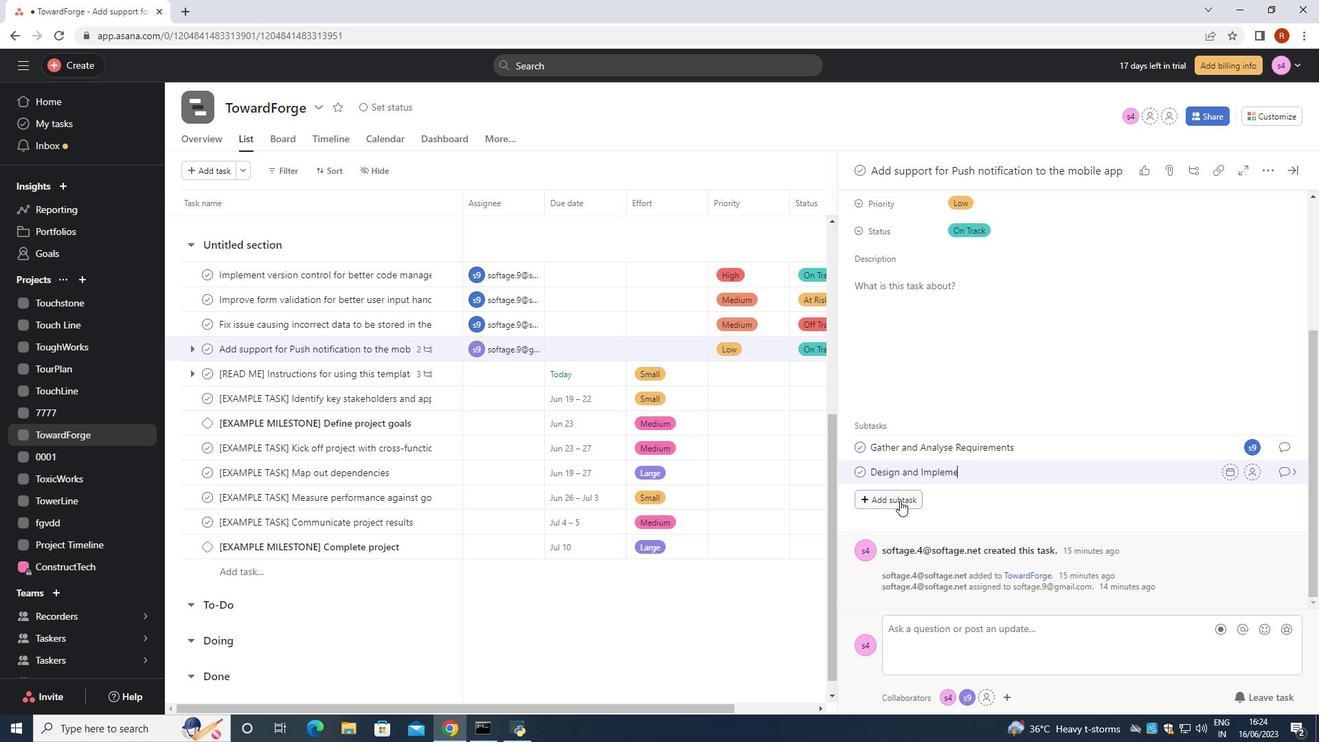 
Action: Key pressed nt<Key.space><Key.shift>Solution<Key.space>
Screenshot: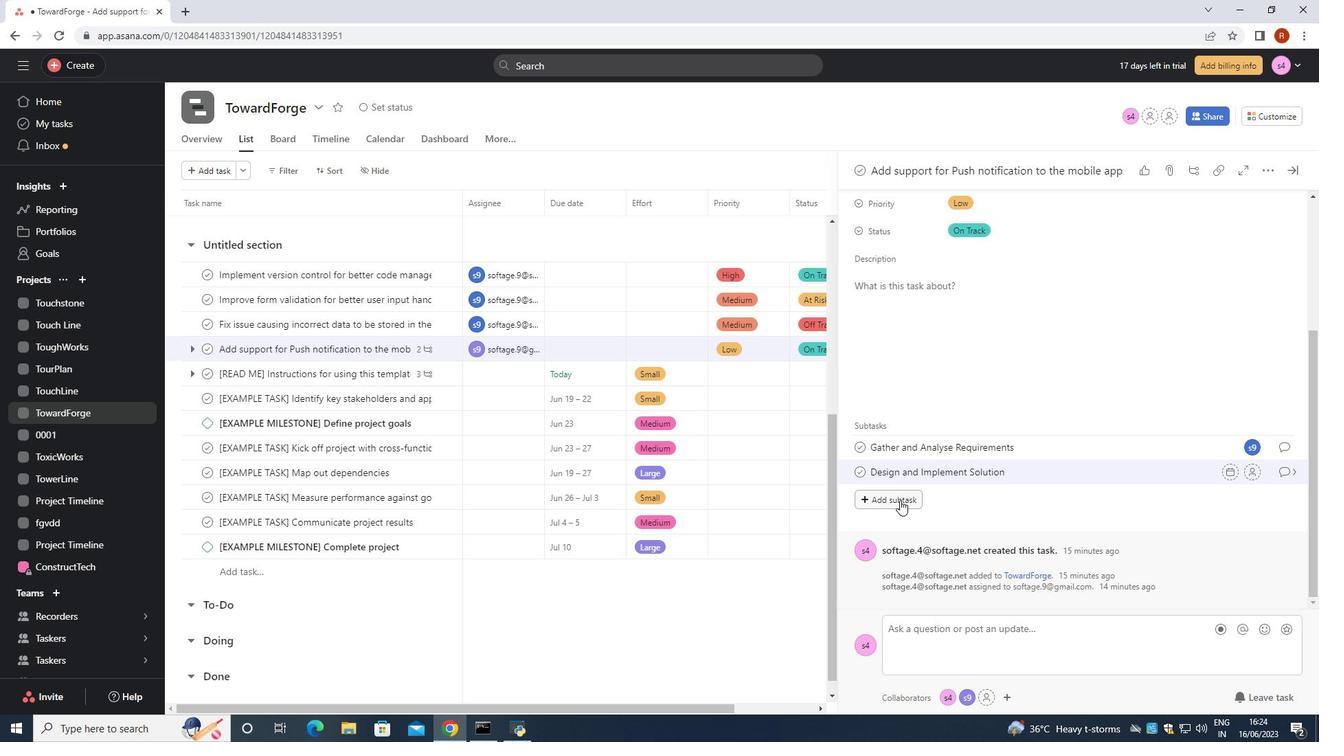 
Action: Mouse moved to (1256, 469)
Screenshot: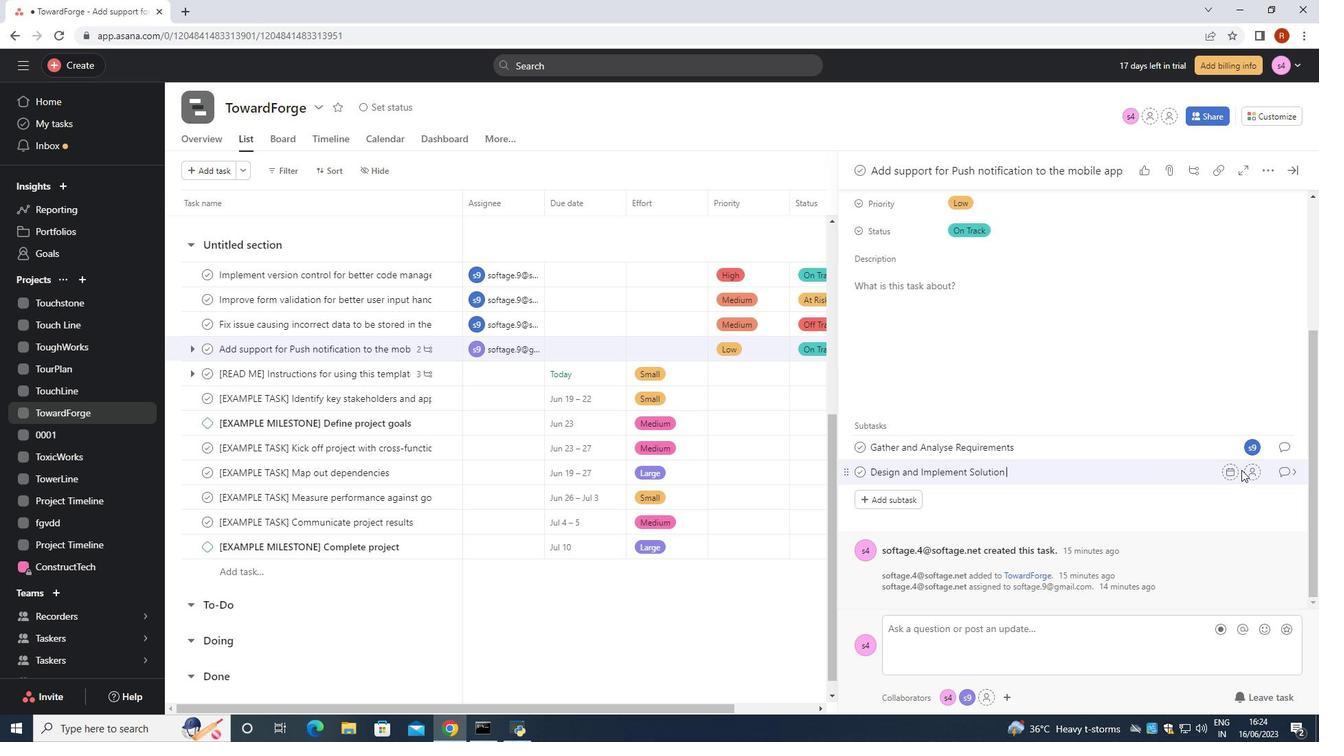
Action: Mouse pressed left at (1256, 469)
Screenshot: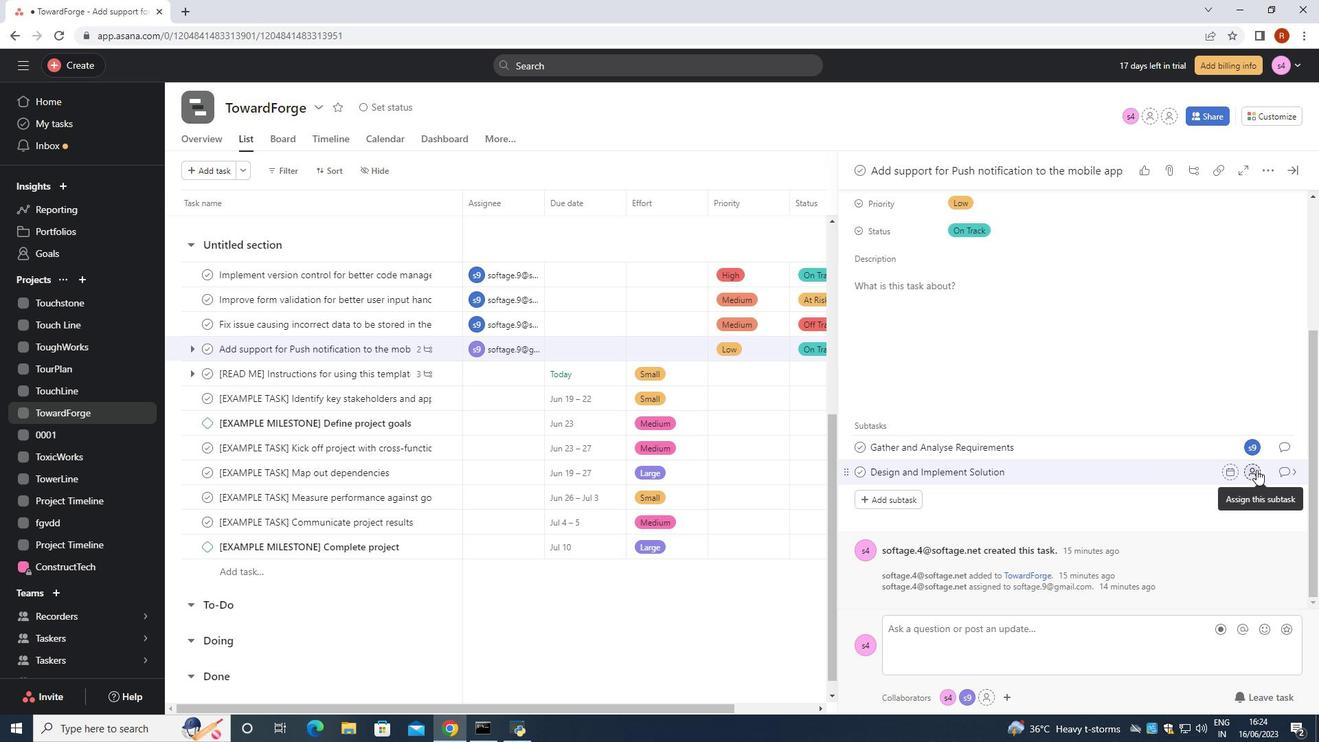 
Action: Mouse moved to (1132, 508)
Screenshot: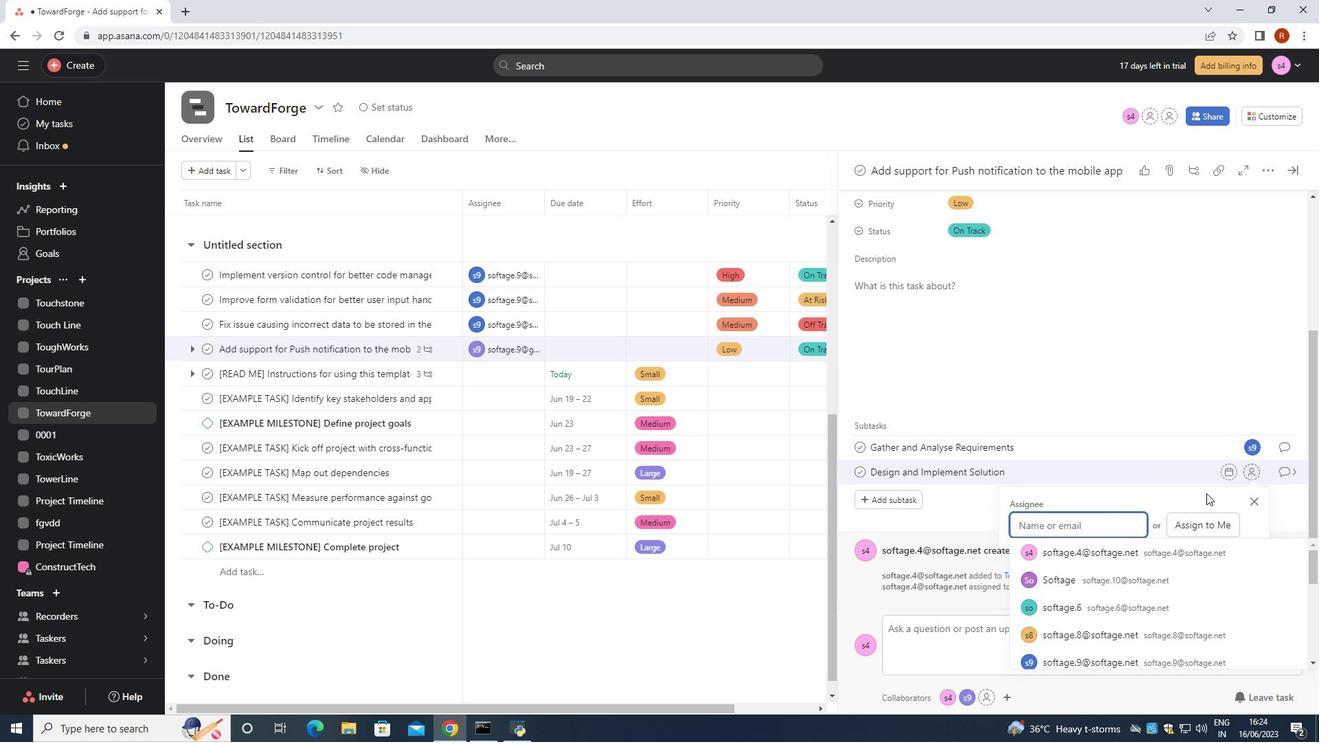 
Action: Key pressed softage.9<Key.shift>2softage.net
Screenshot: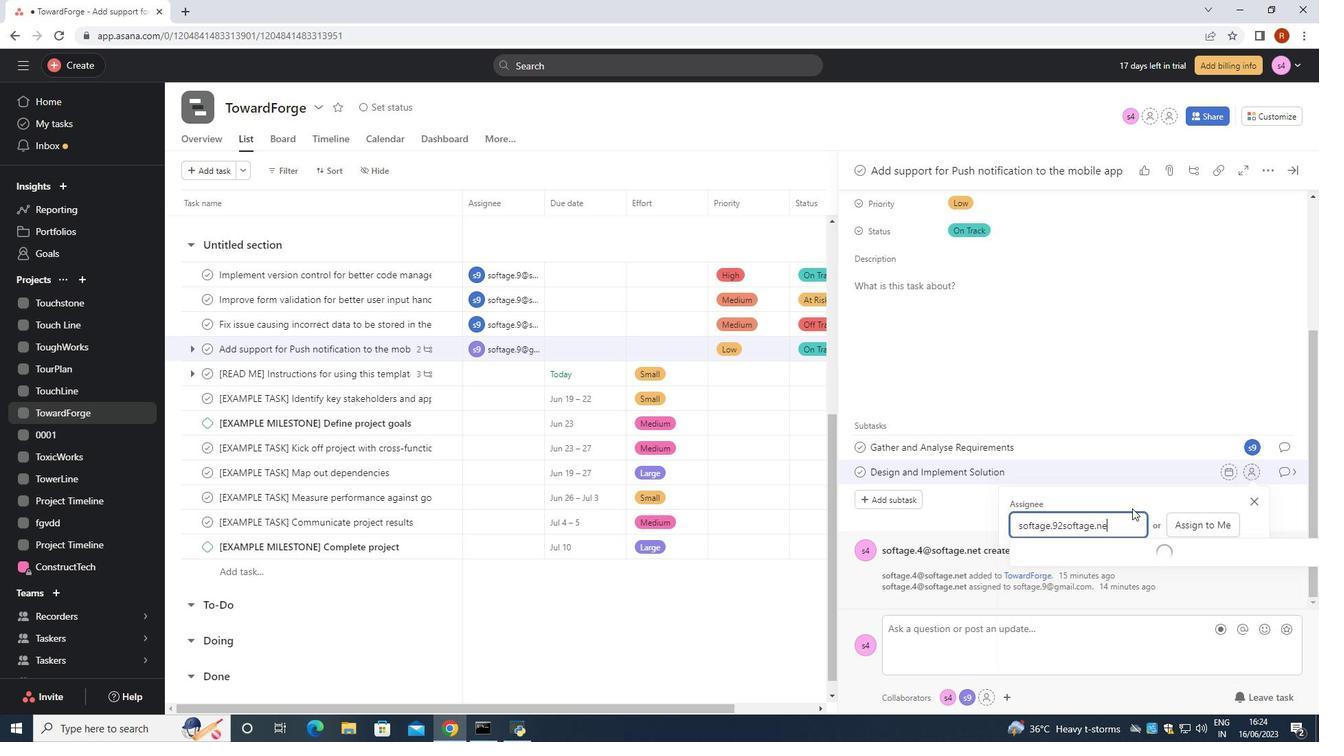 
Action: Mouse moved to (1062, 524)
Screenshot: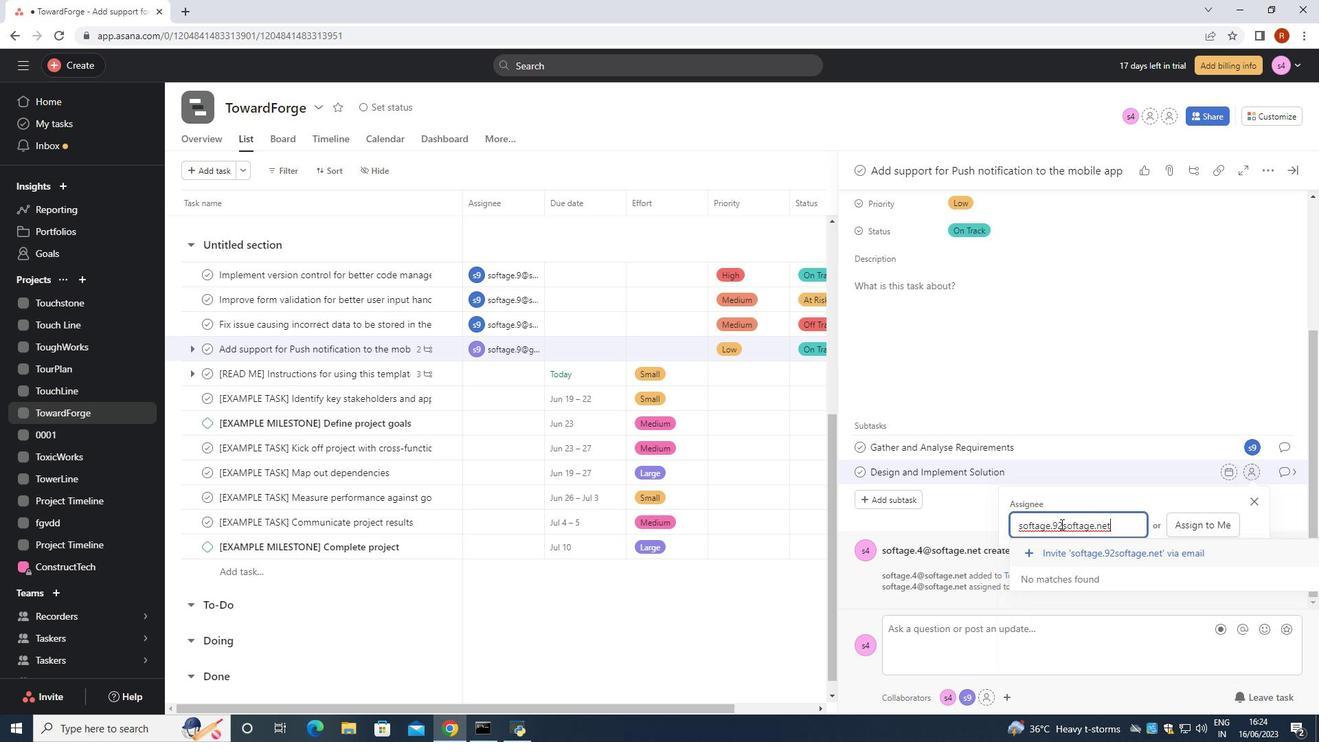
Action: Mouse pressed left at (1062, 524)
Screenshot: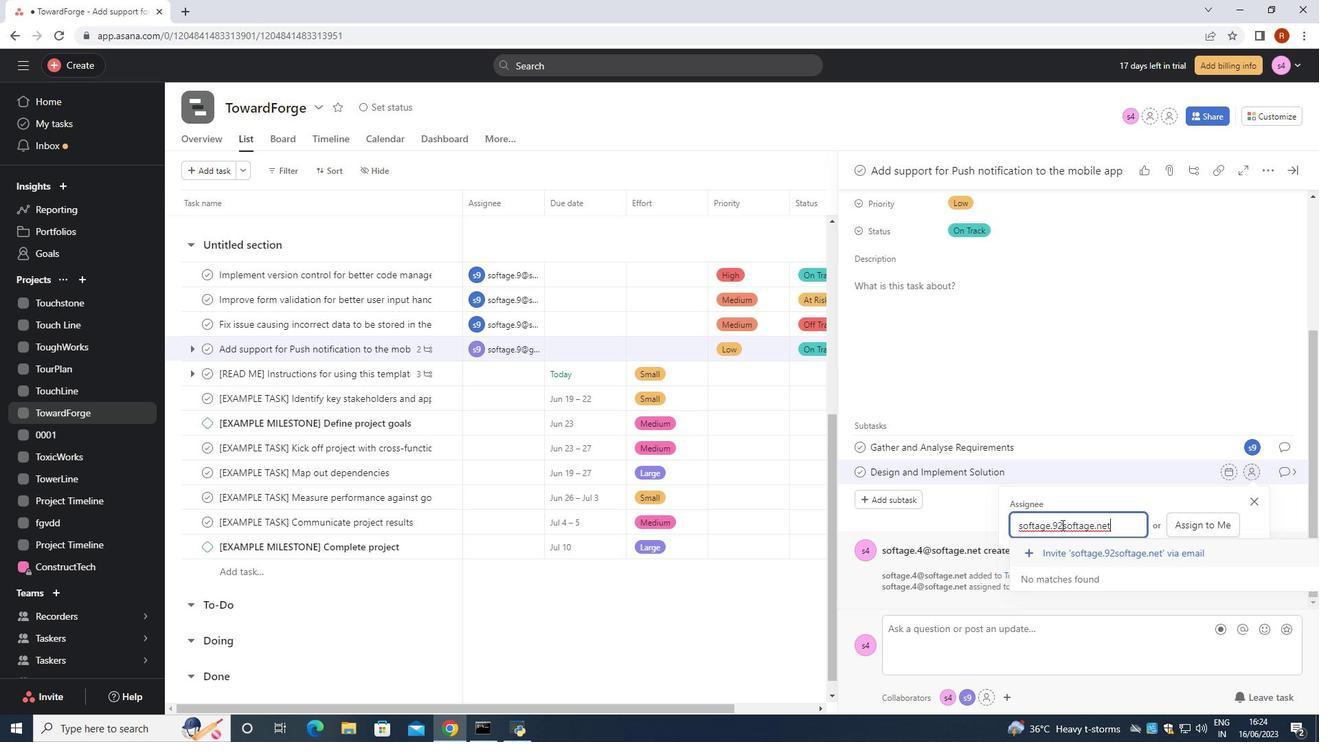 
Action: Mouse moved to (1062, 523)
Screenshot: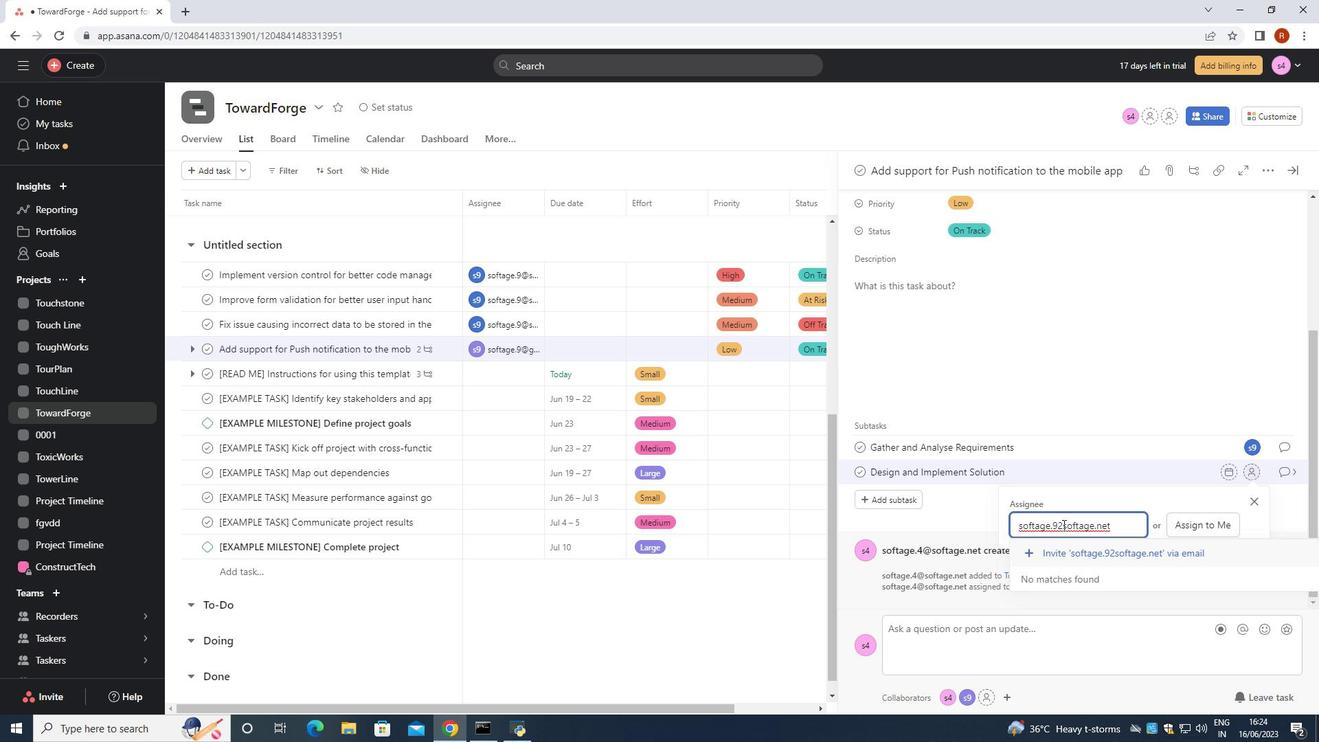 
Action: Key pressed <Key.backspace>
Screenshot: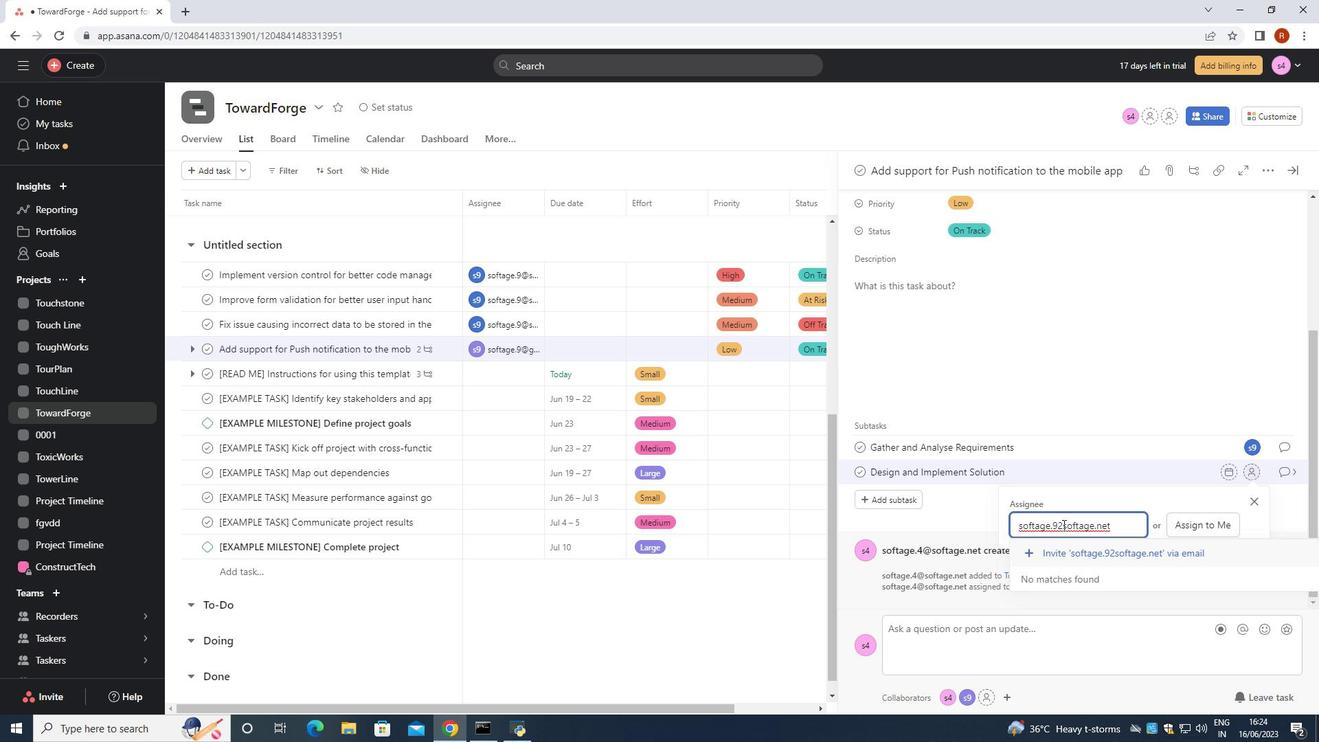 
Action: Mouse moved to (1061, 521)
Screenshot: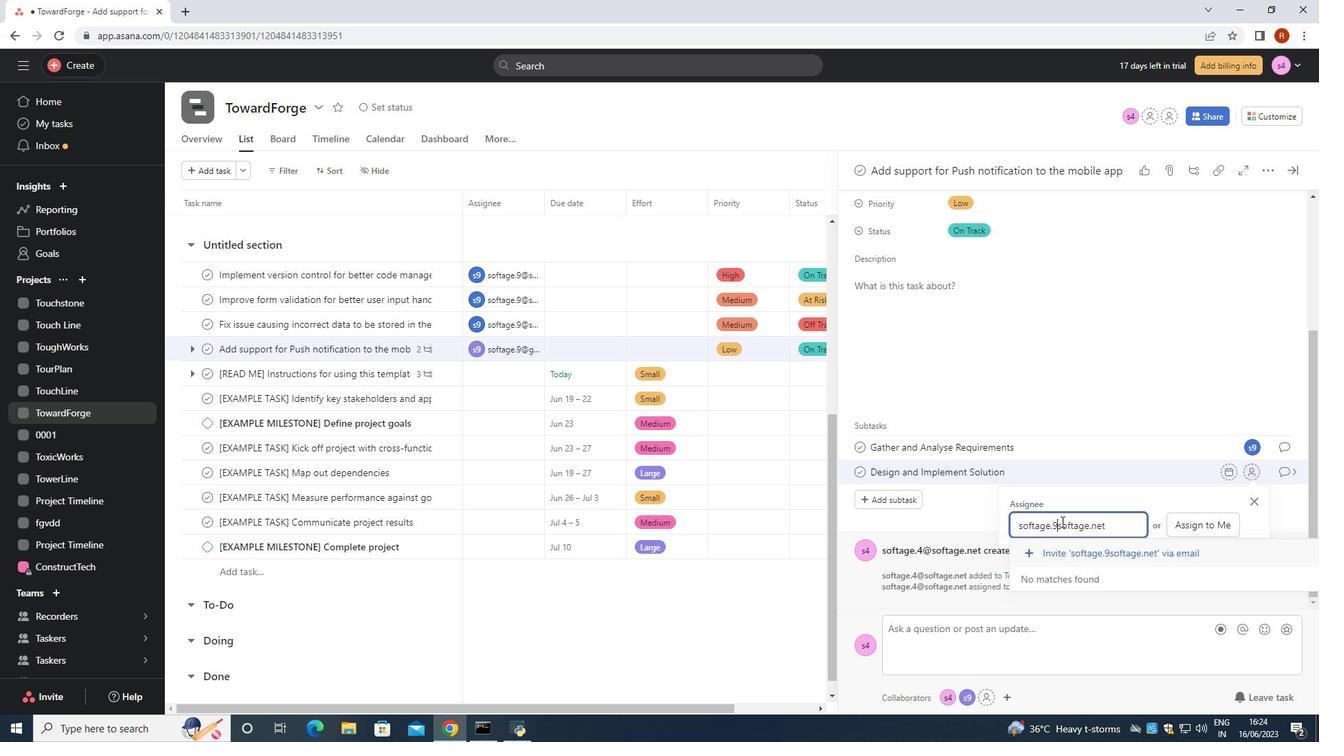 
Action: Key pressed <Key.shift>
Screenshot: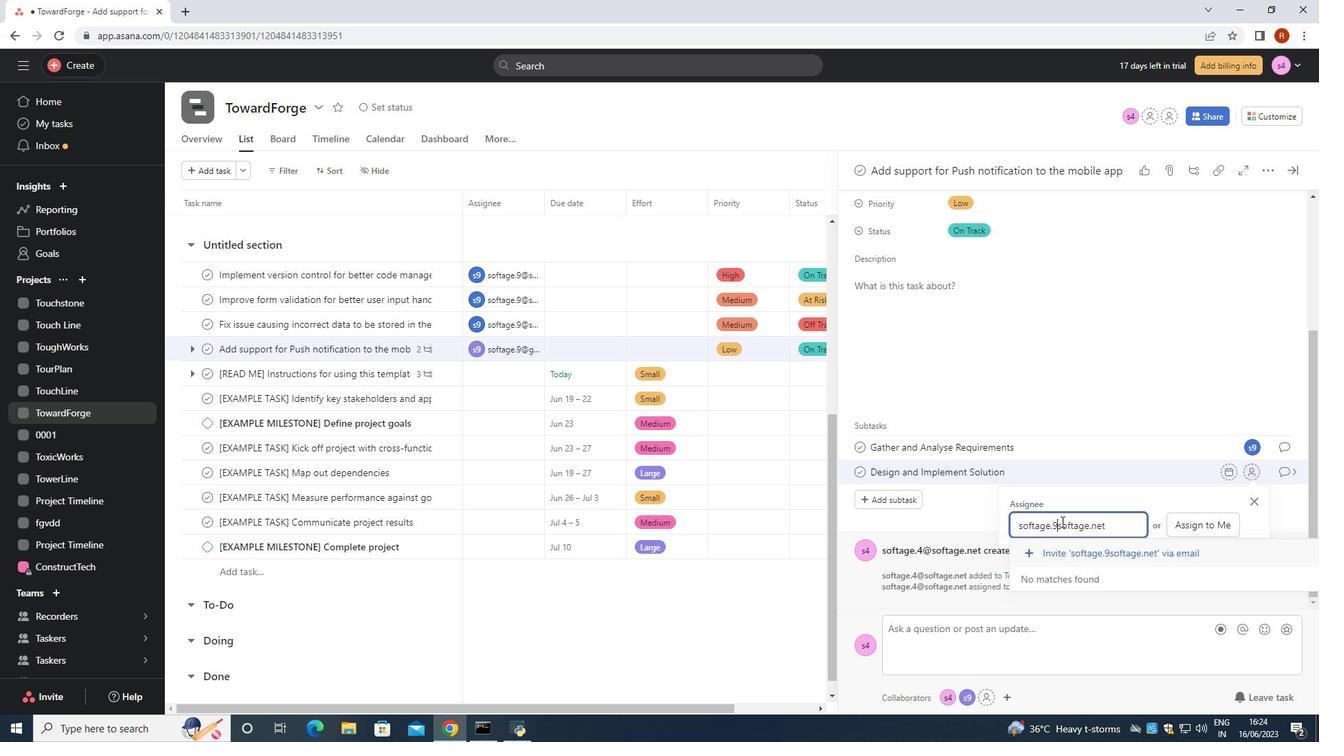 
Action: Mouse moved to (1061, 522)
Screenshot: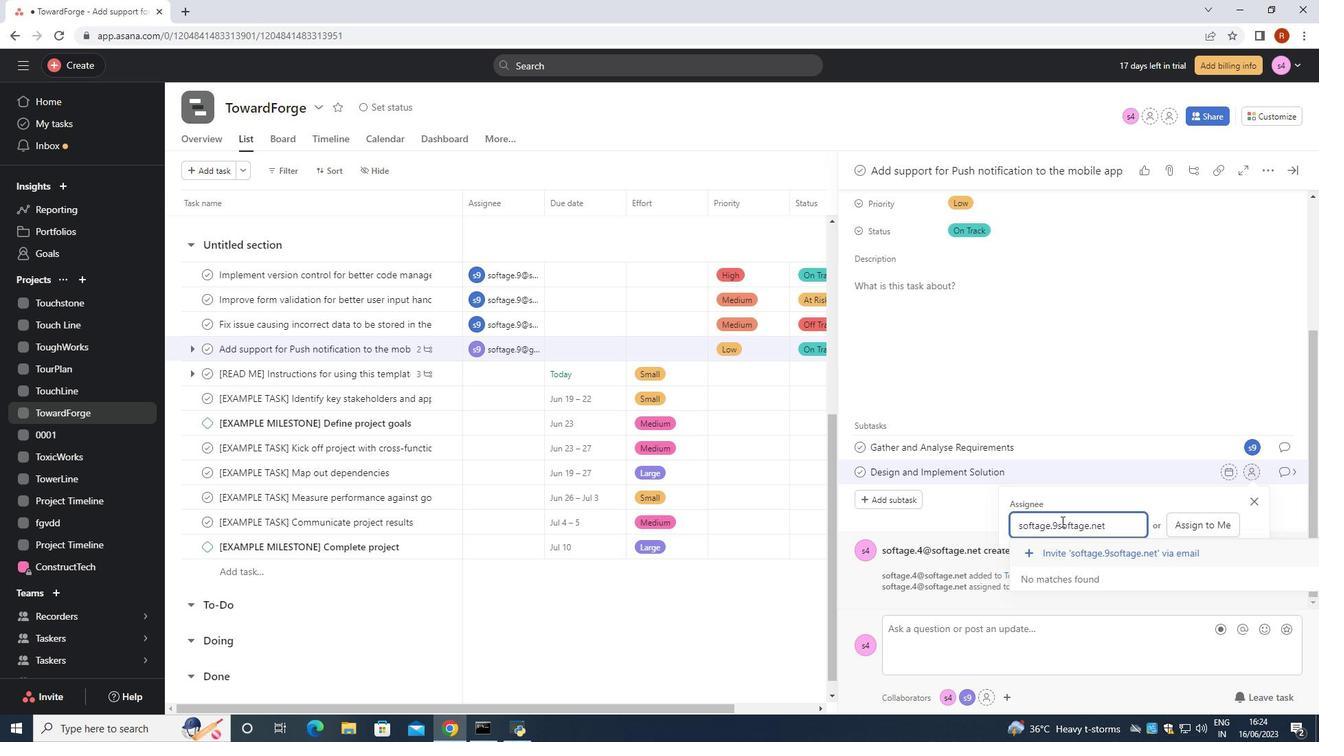 
Action: Key pressed @
Screenshot: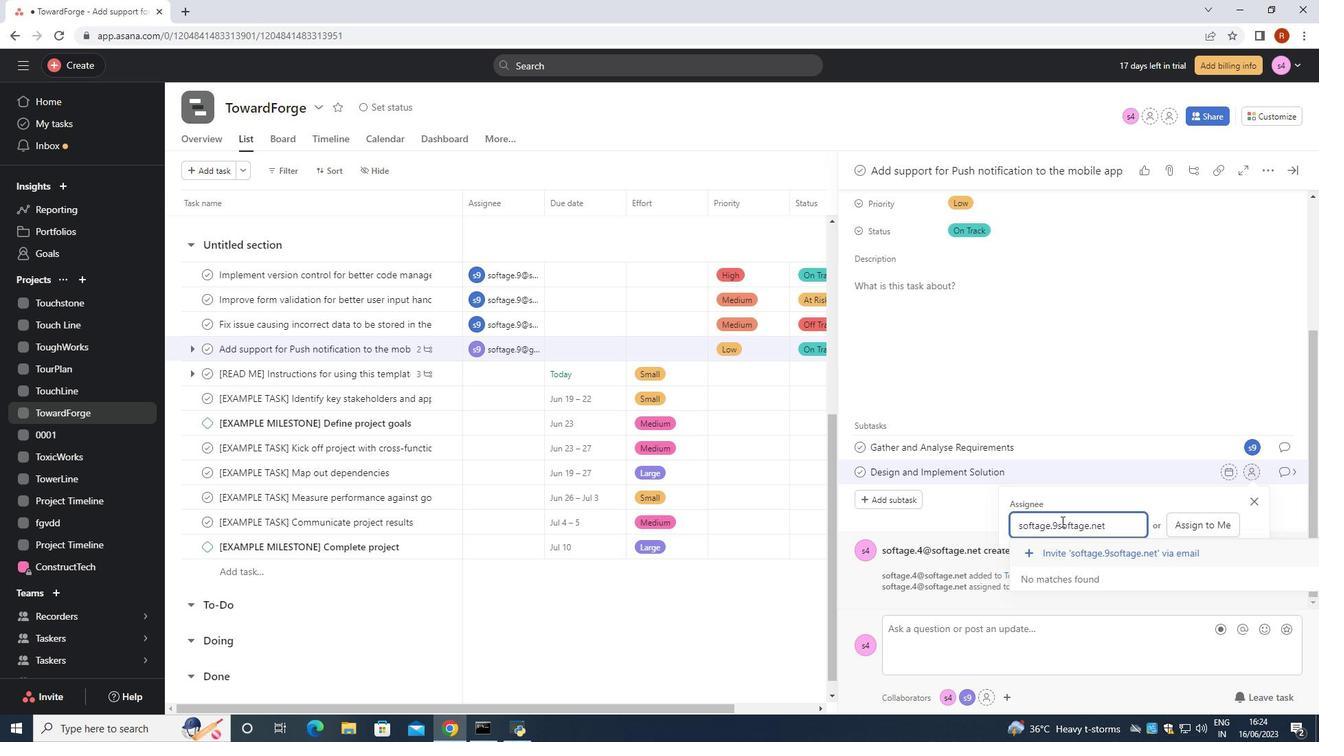 
Action: Mouse moved to (1092, 543)
Screenshot: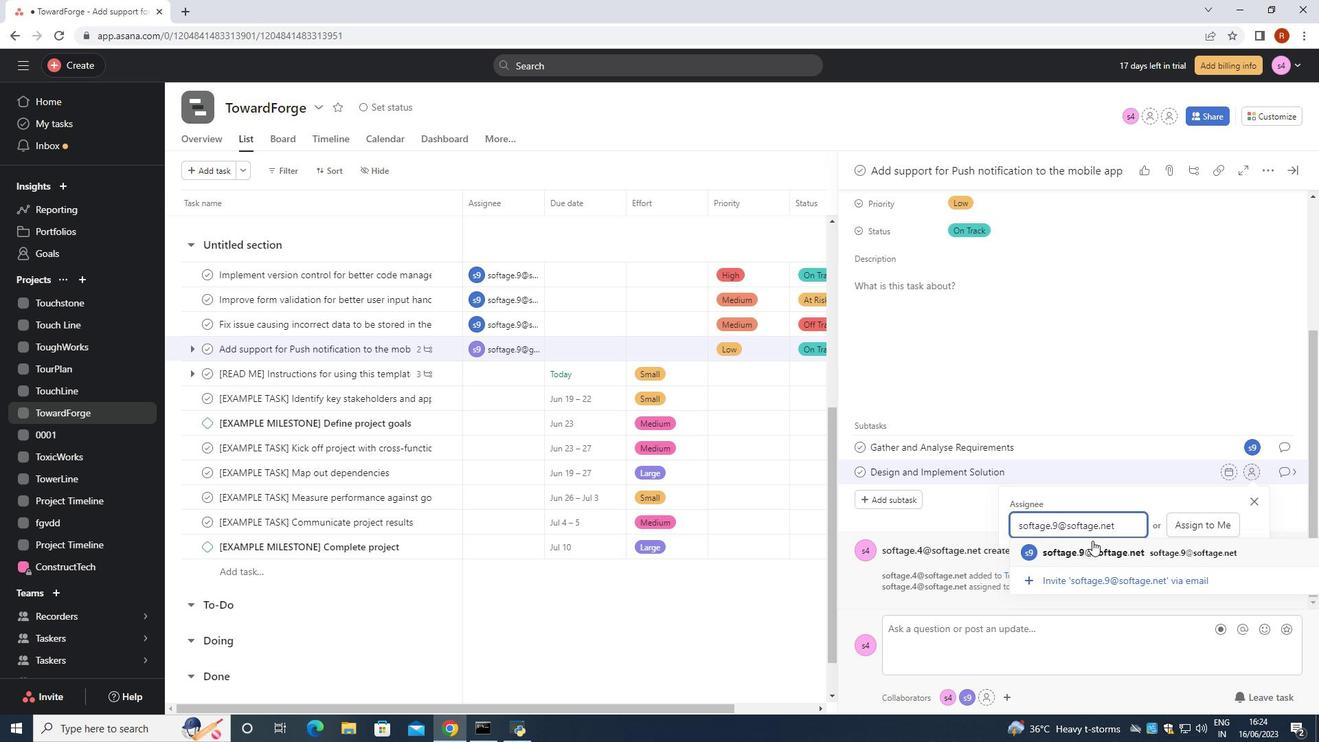 
Action: Mouse pressed left at (1092, 543)
Screenshot: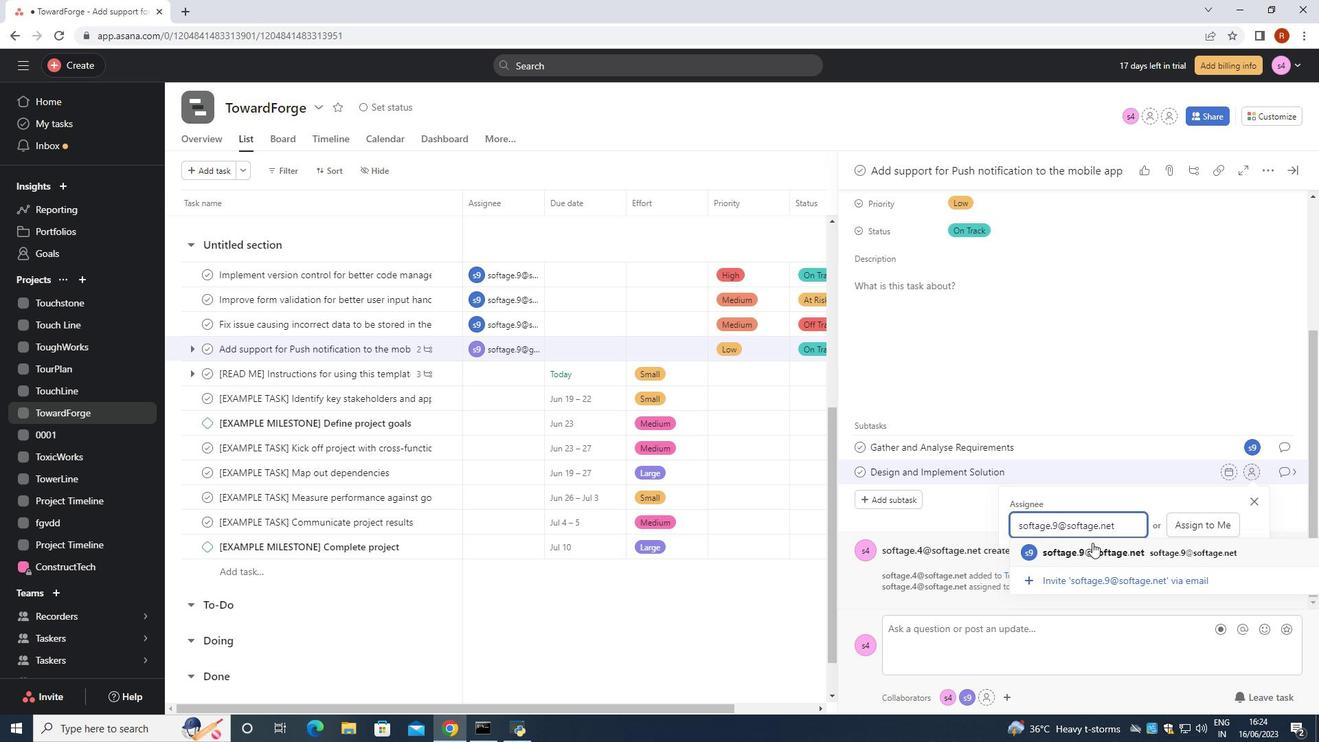 
Action: Mouse moved to (1296, 470)
Screenshot: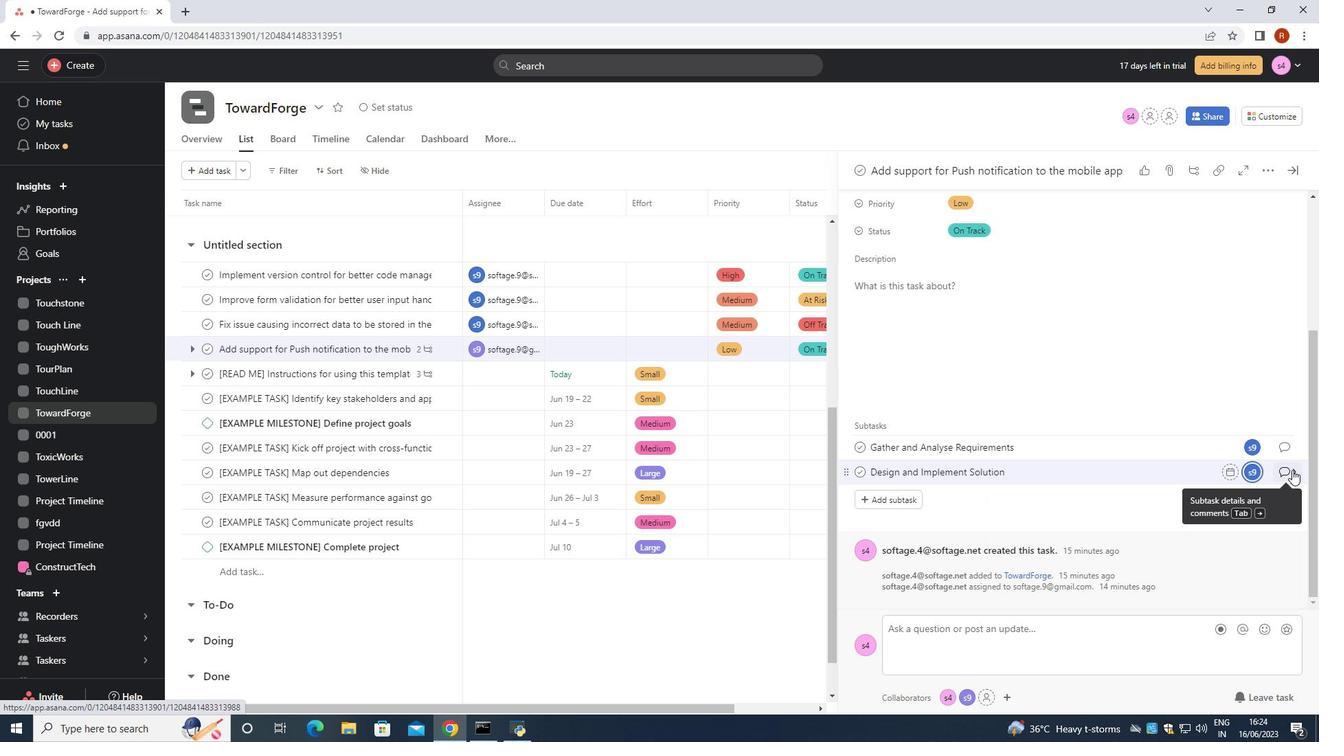 
Action: Mouse pressed left at (1296, 470)
Screenshot: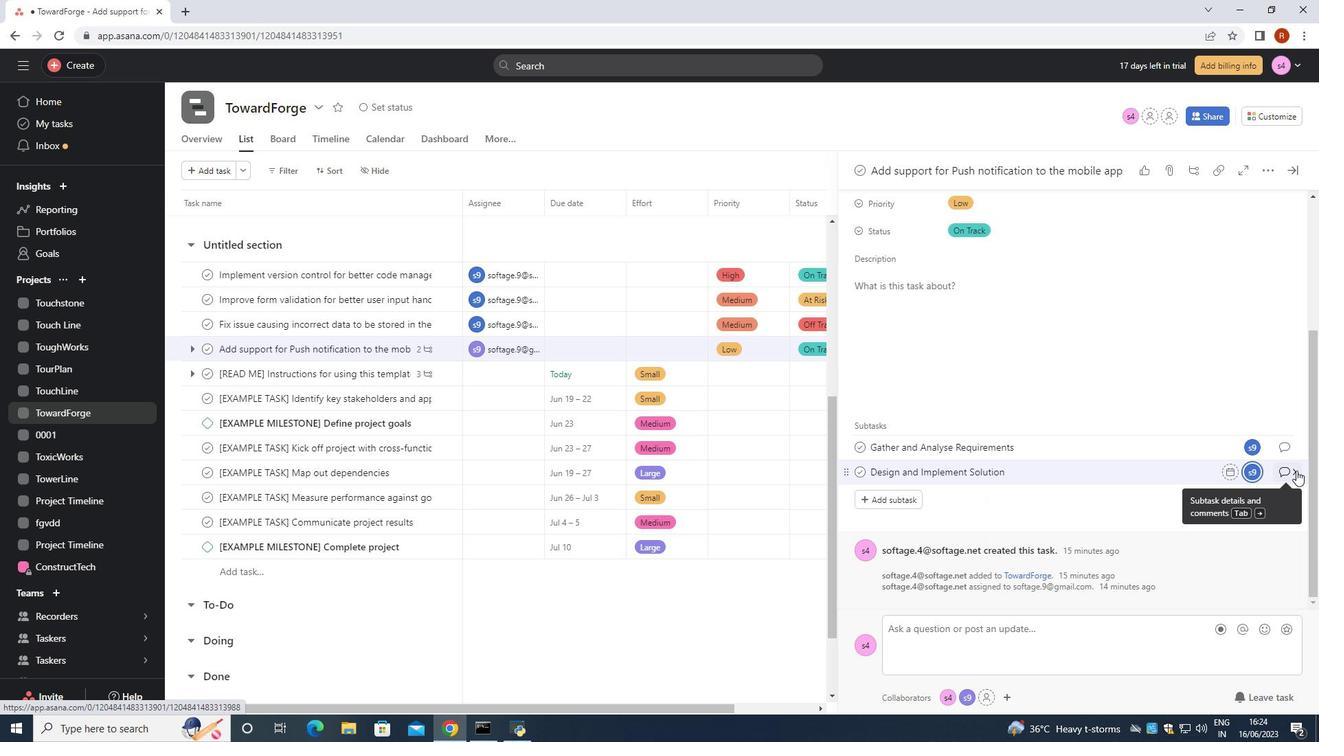 
Action: Mouse moved to (918, 363)
Screenshot: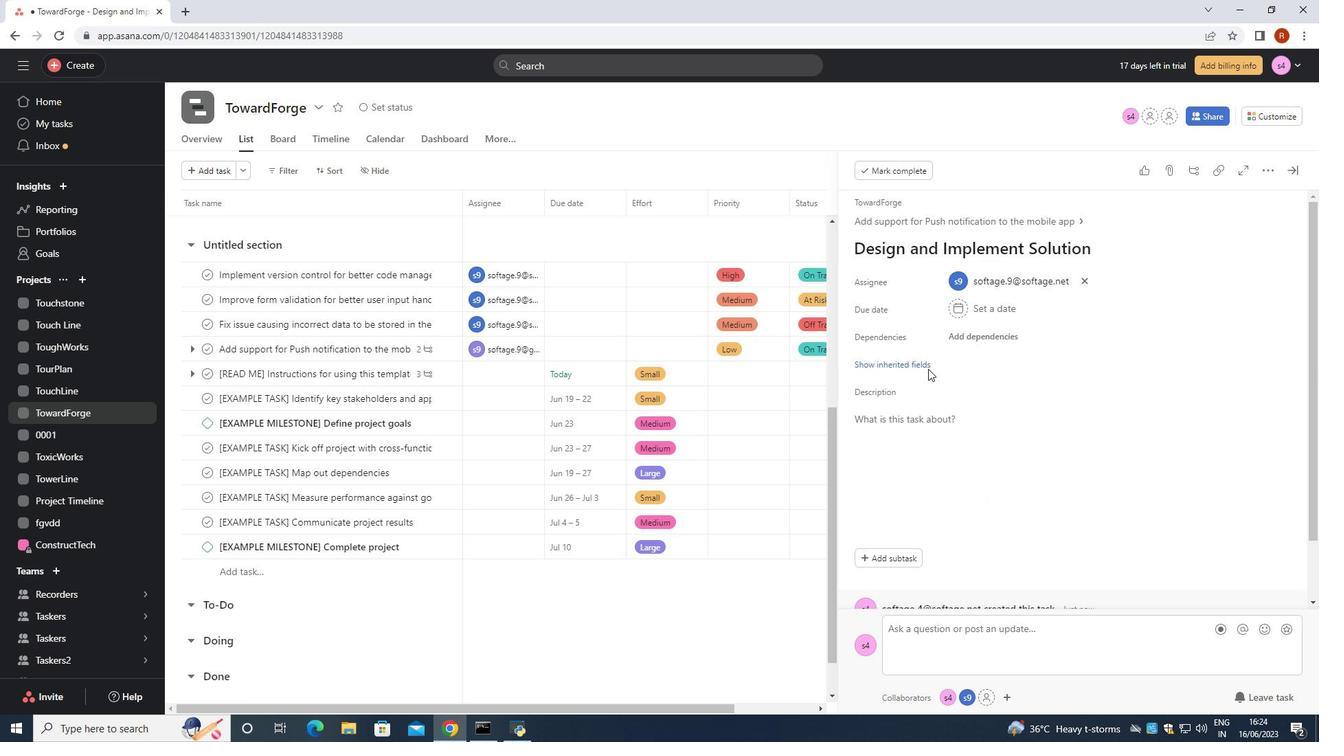 
Action: Mouse pressed left at (918, 363)
Screenshot: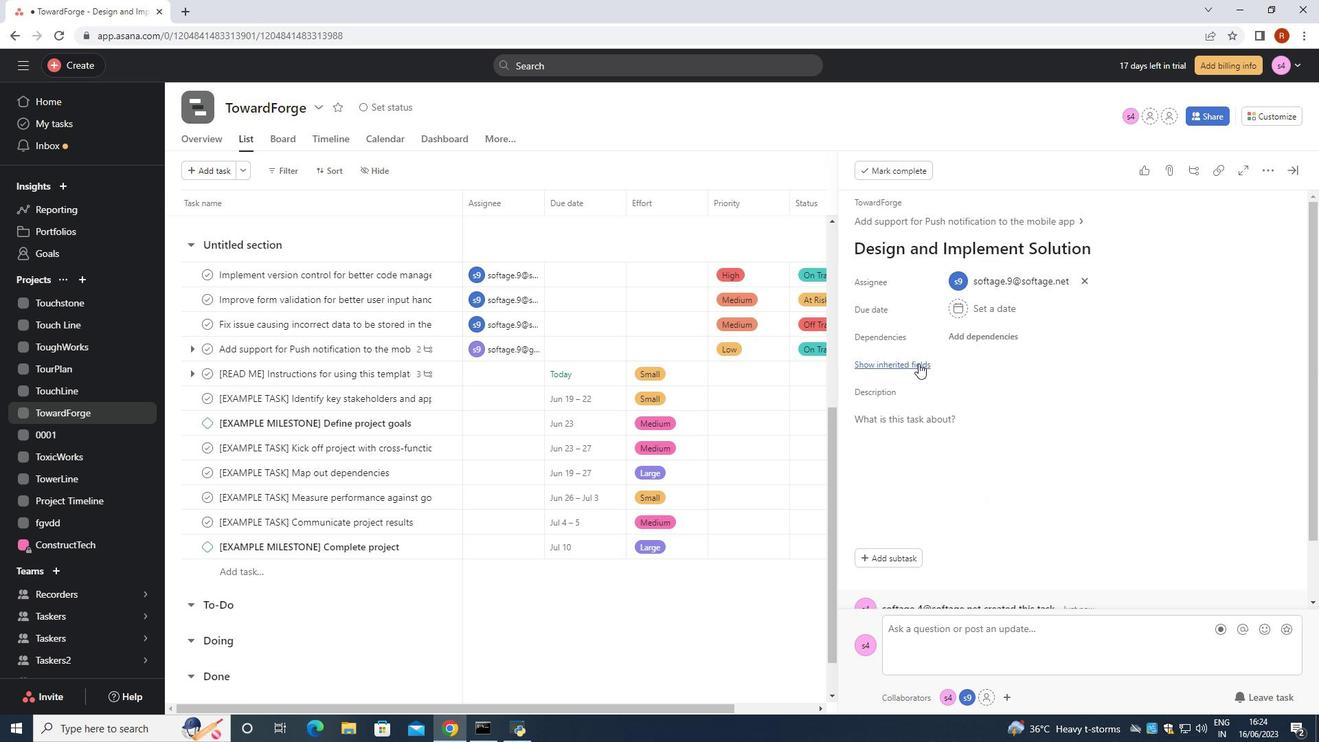 
Action: Mouse moved to (952, 447)
Screenshot: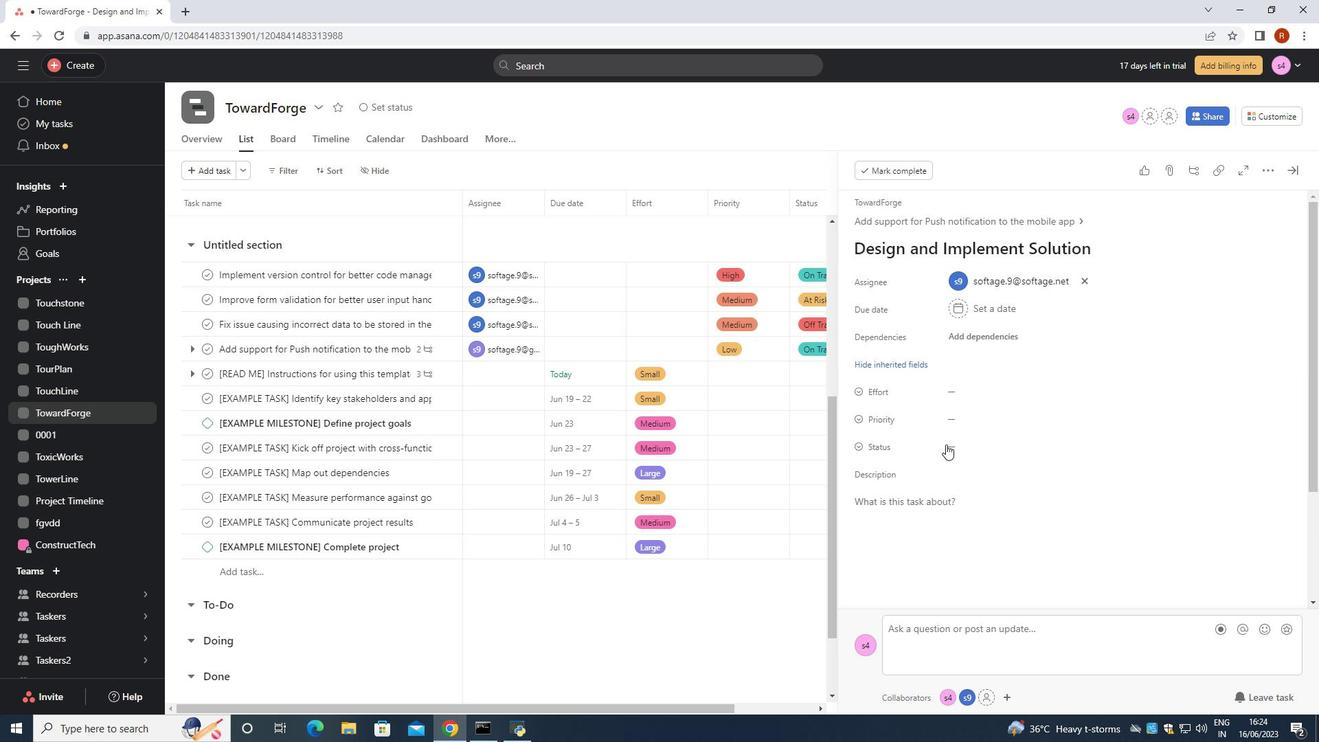 
Action: Mouse pressed left at (952, 447)
Screenshot: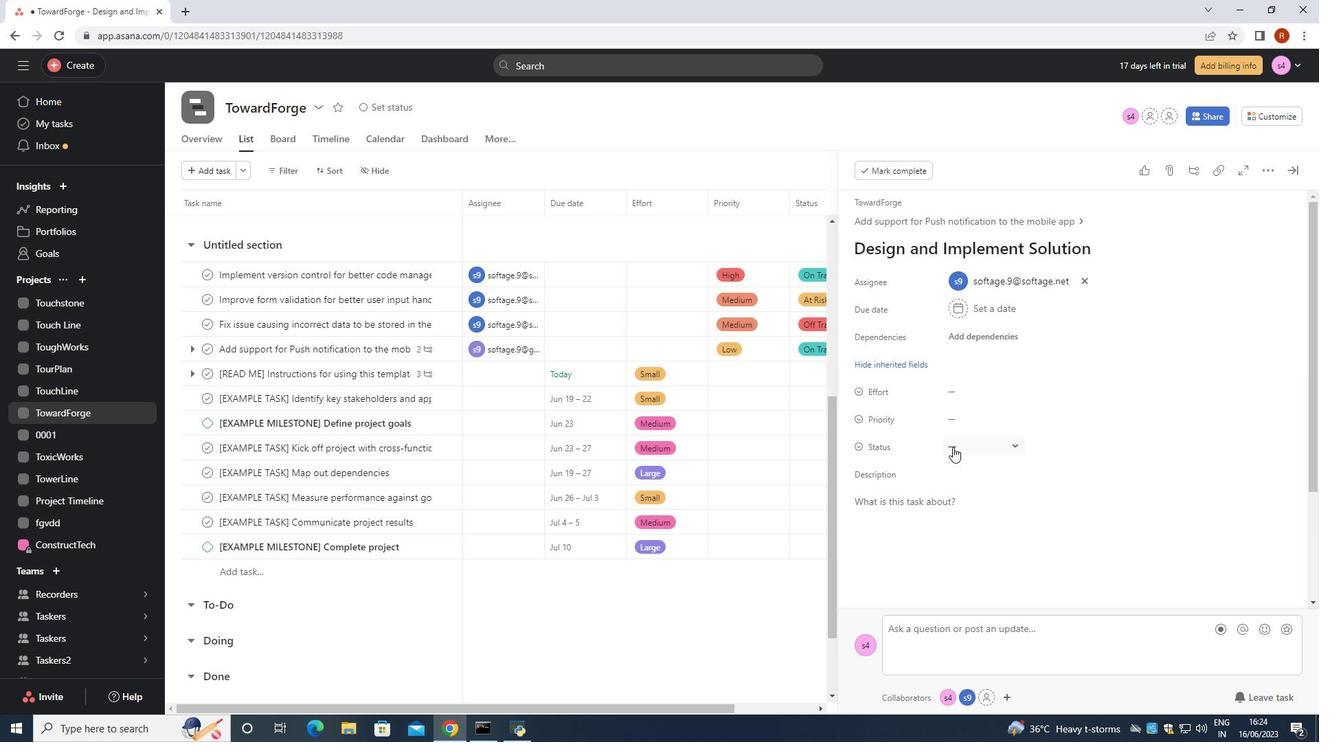 
Action: Mouse moved to (999, 571)
Screenshot: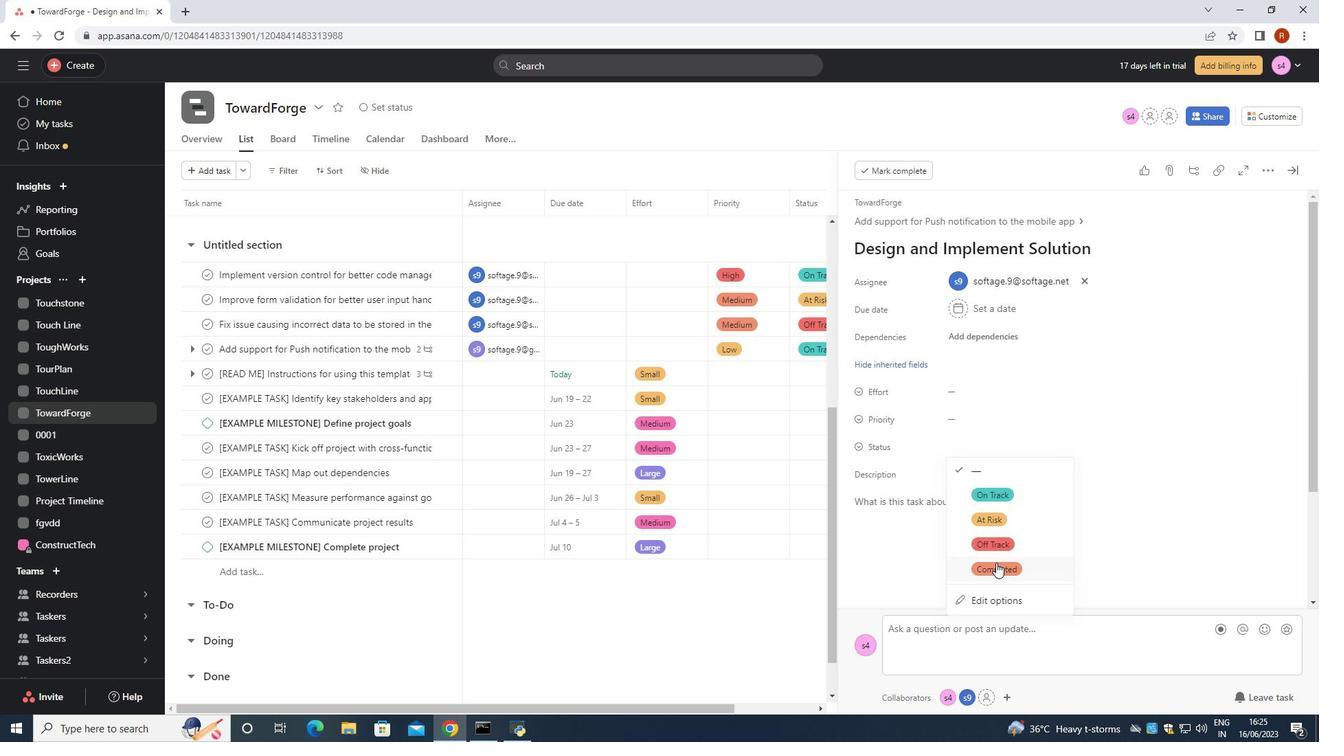 
Action: Mouse pressed left at (999, 571)
Screenshot: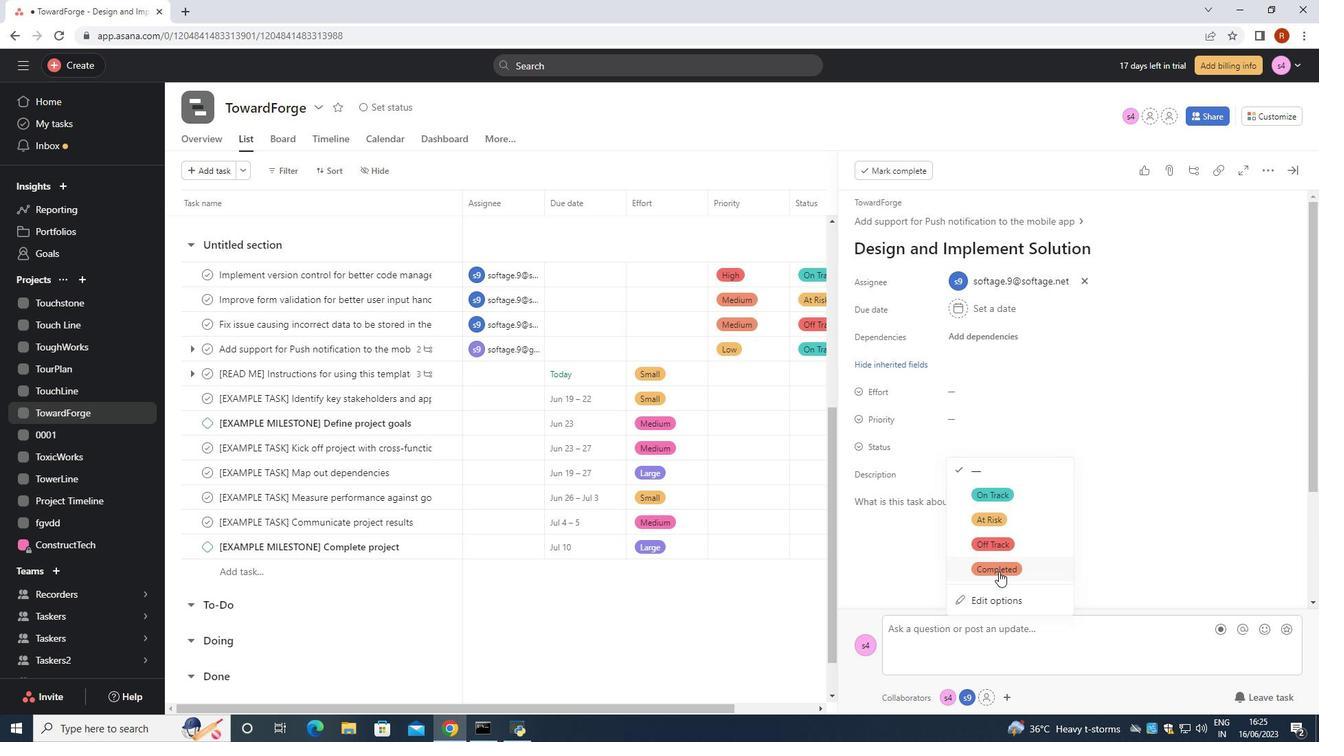 
Action: Mouse moved to (961, 414)
Screenshot: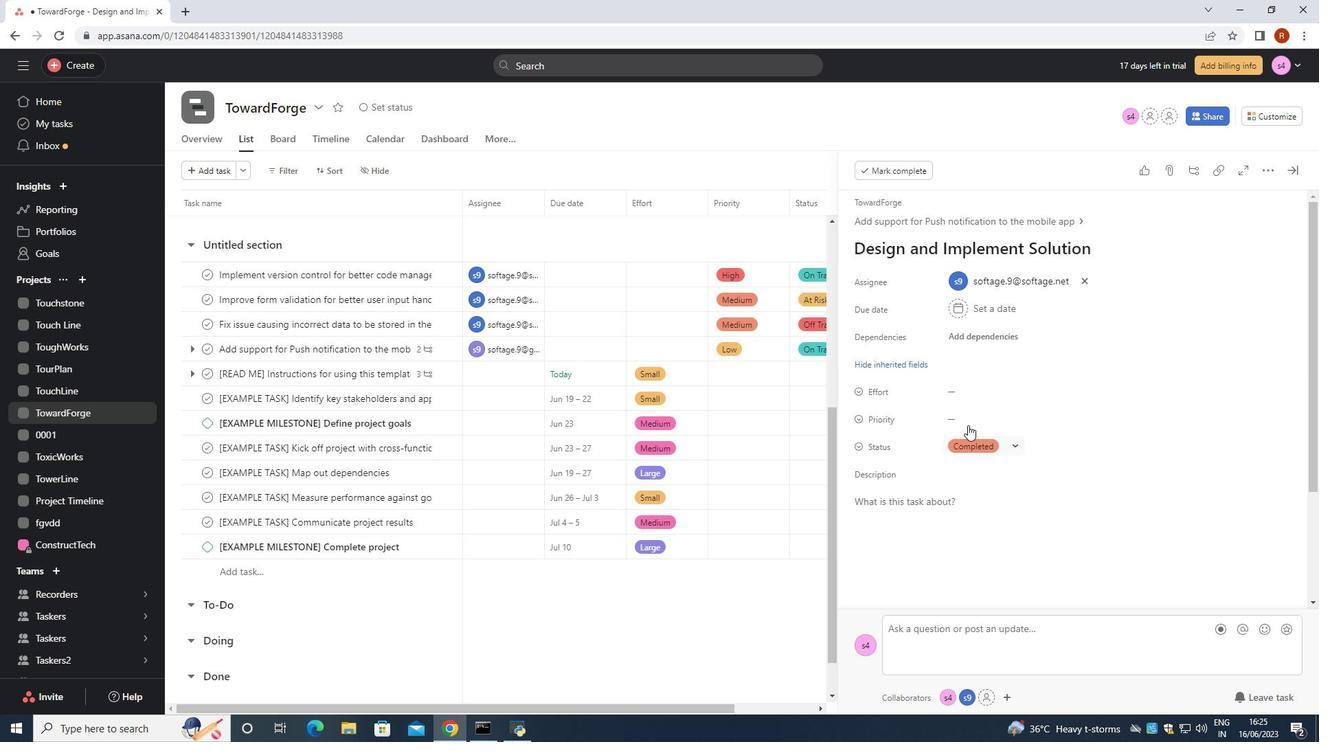 
Action: Mouse pressed left at (961, 414)
Screenshot: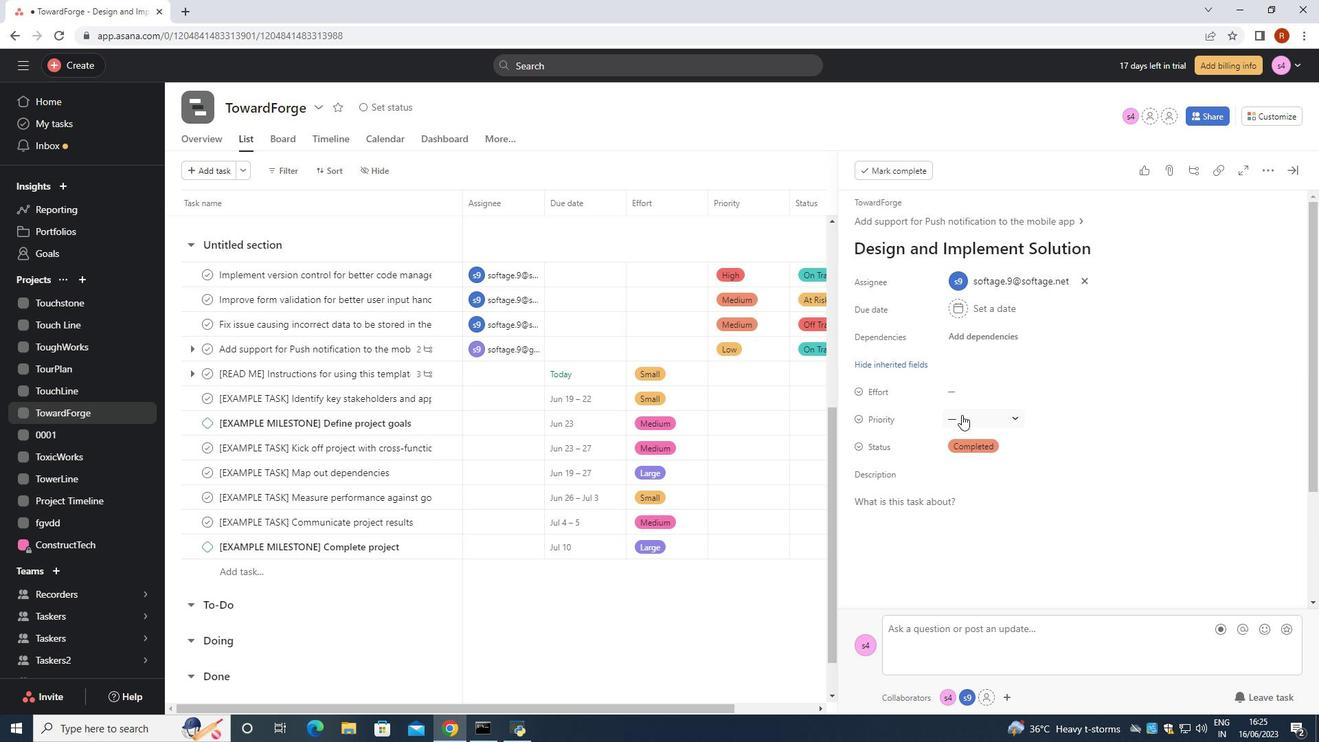 
Action: Mouse moved to (992, 472)
Screenshot: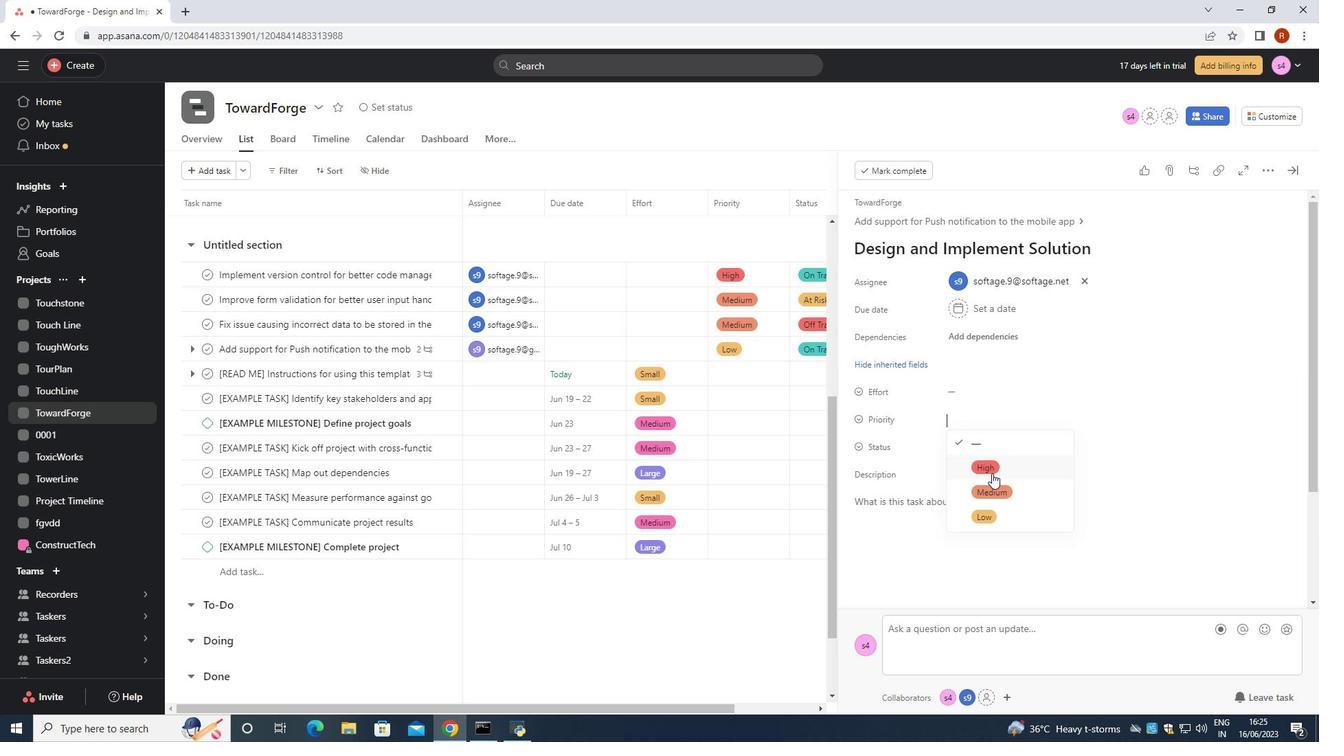 
Action: Mouse pressed left at (992, 472)
Screenshot: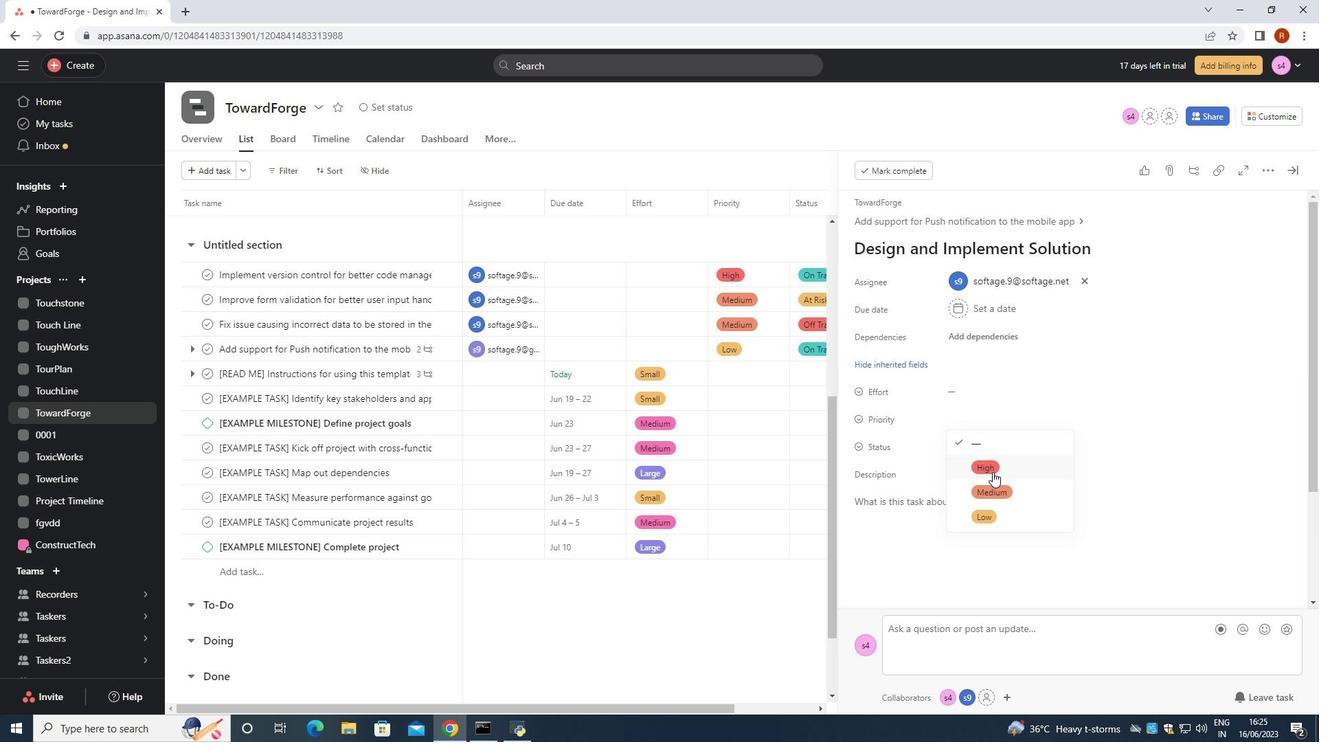 
